 Task: Find connections with filter location Lede with filter topic #motivation with filter profile language Potuguese with filter current company Tata AIG General Insurance Company Limited with filter school Jagannath University, Jaipur with filter industry Wholesale Furniture and Home Furnishings with filter service category Growth Marketing with filter keywords title Truck Driver
Action: Mouse moved to (564, 210)
Screenshot: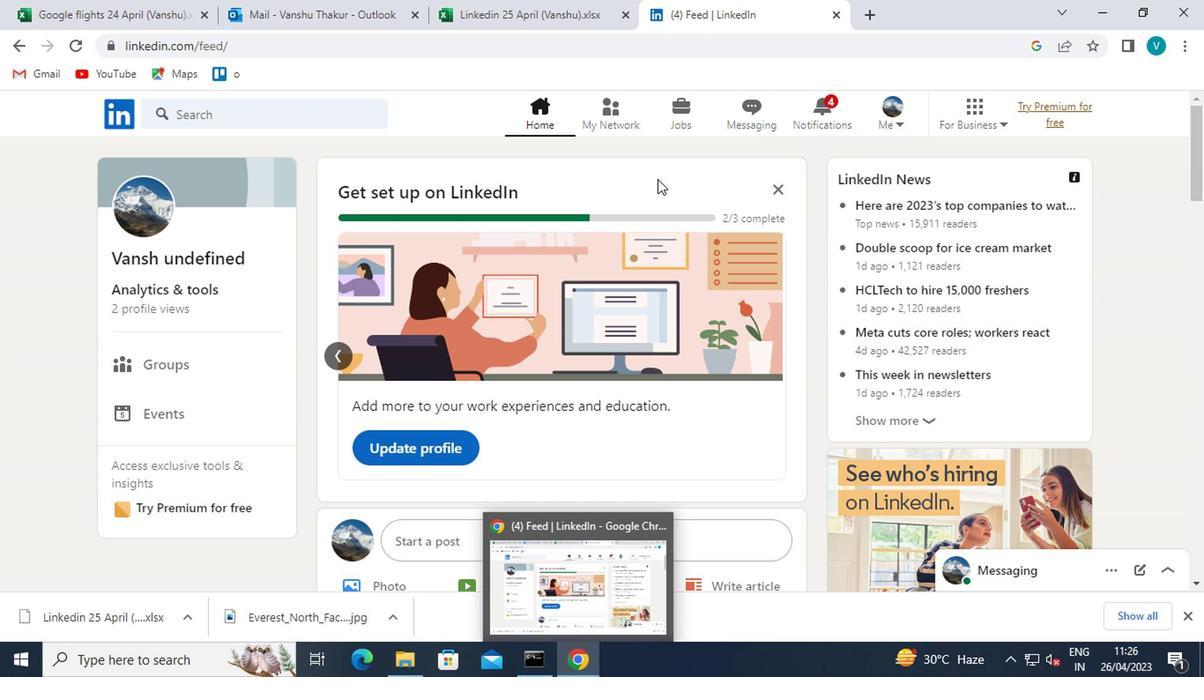
Action: Mouse pressed left at (564, 210)
Screenshot: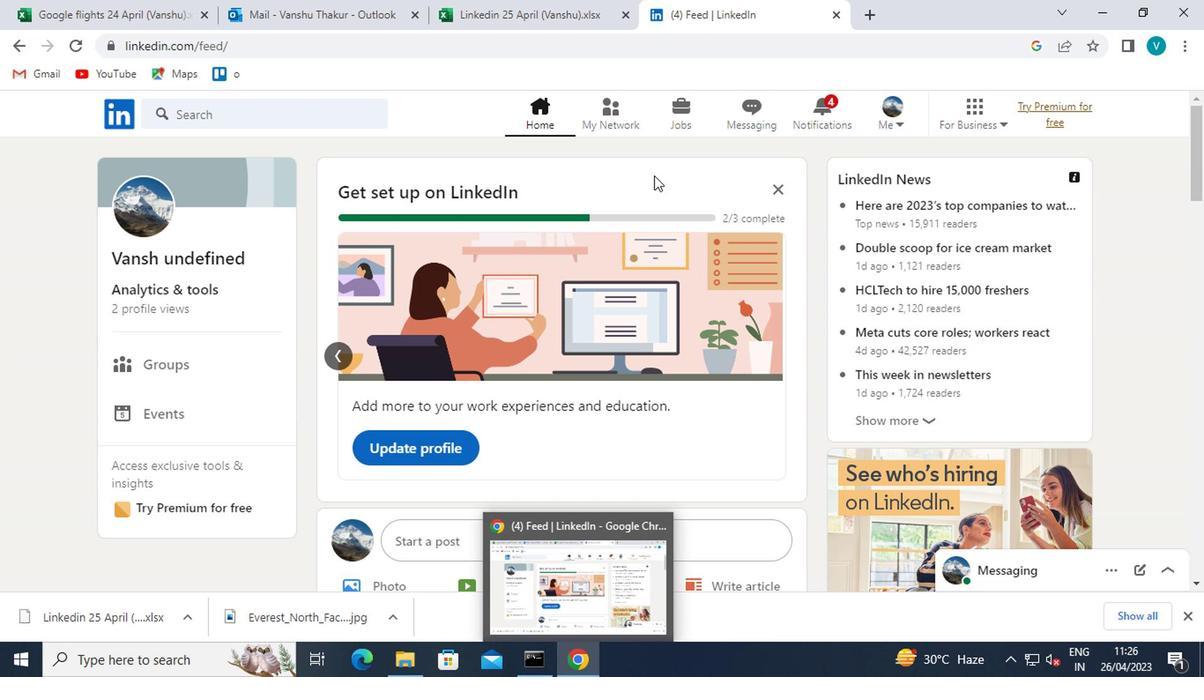 
Action: Mouse moved to (269, 271)
Screenshot: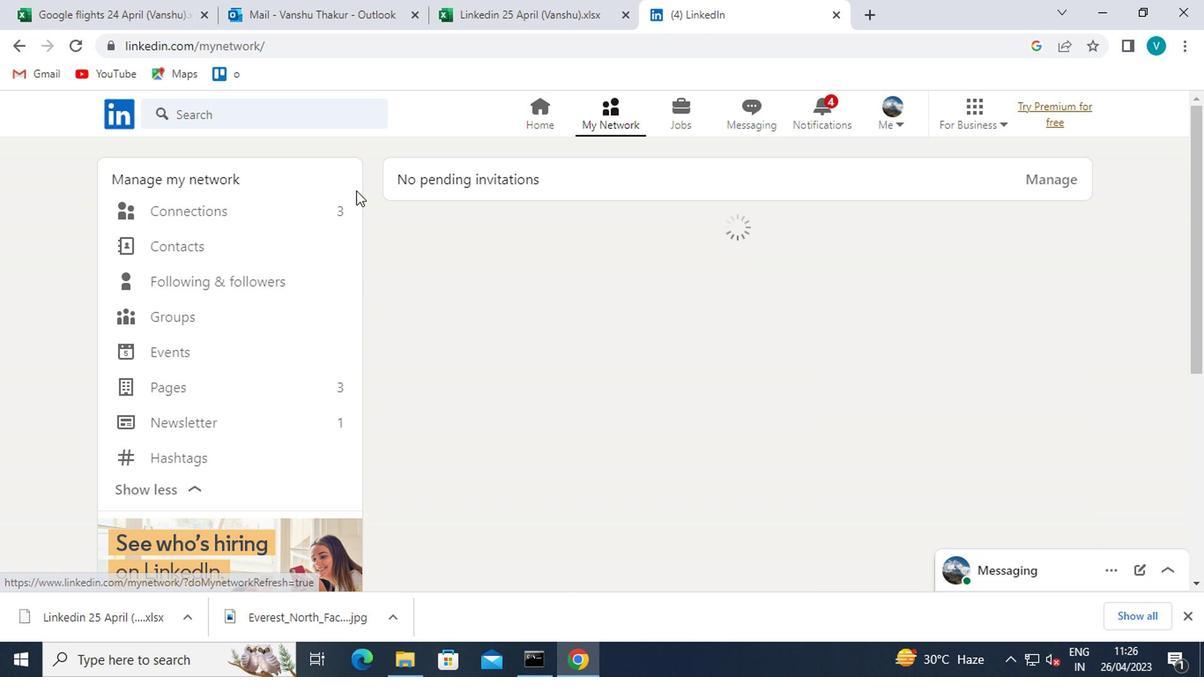 
Action: Mouse pressed left at (269, 271)
Screenshot: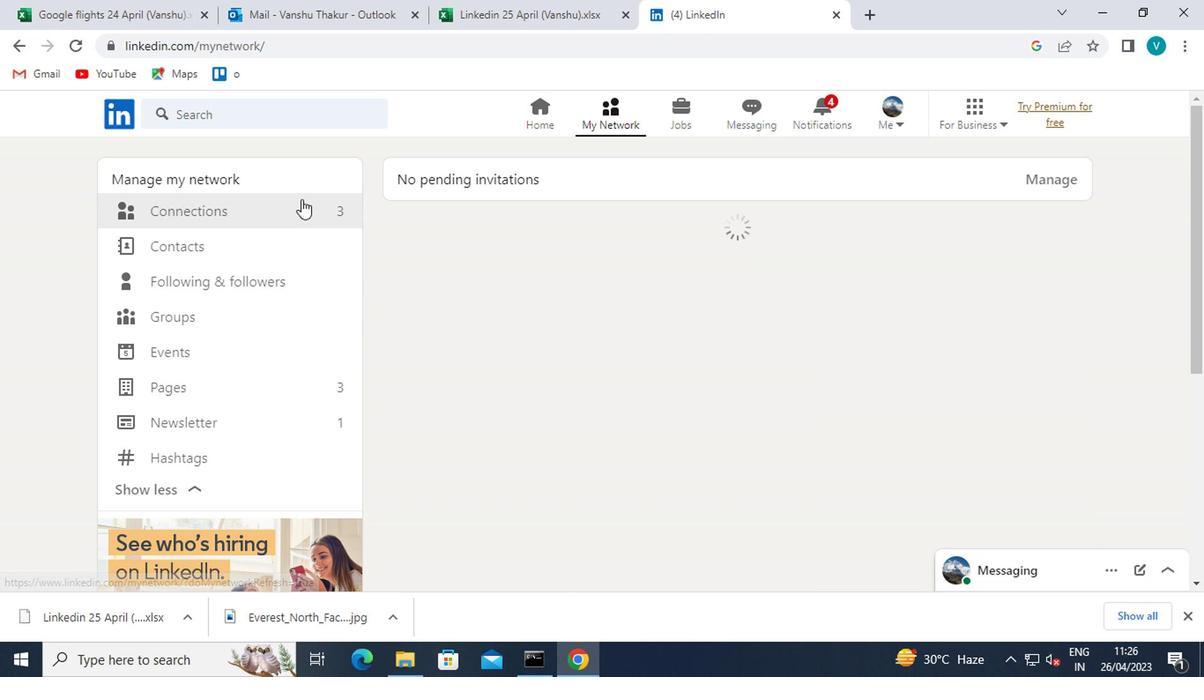 
Action: Mouse moved to (624, 277)
Screenshot: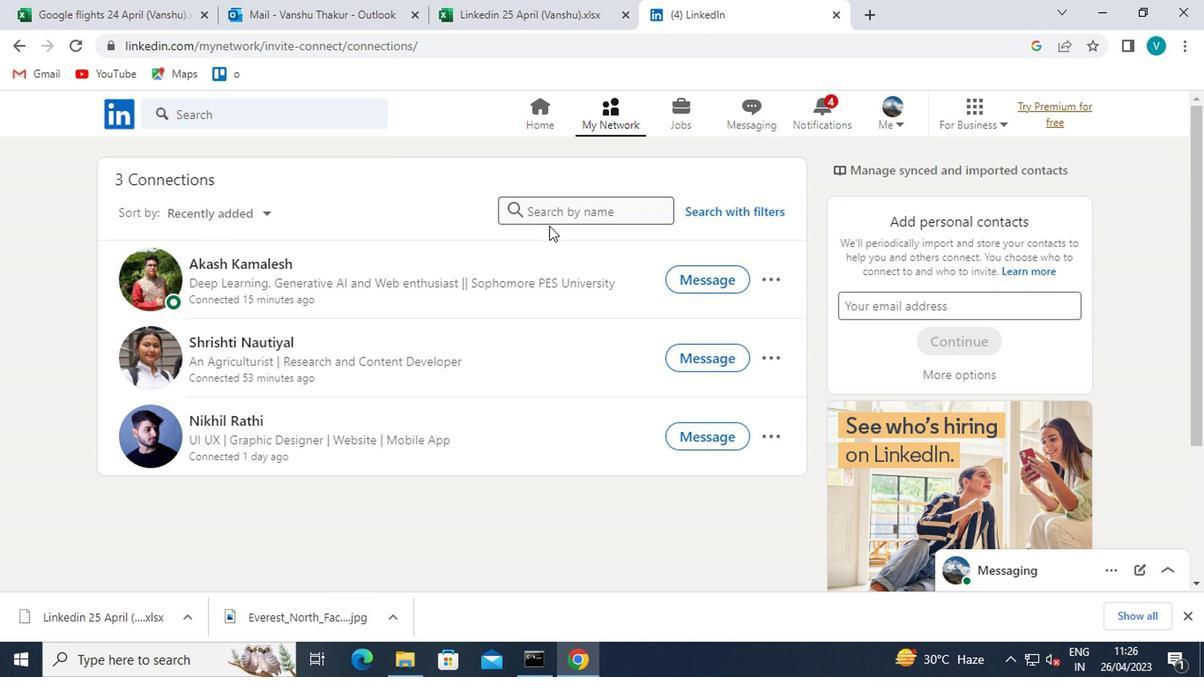 
Action: Mouse pressed left at (624, 277)
Screenshot: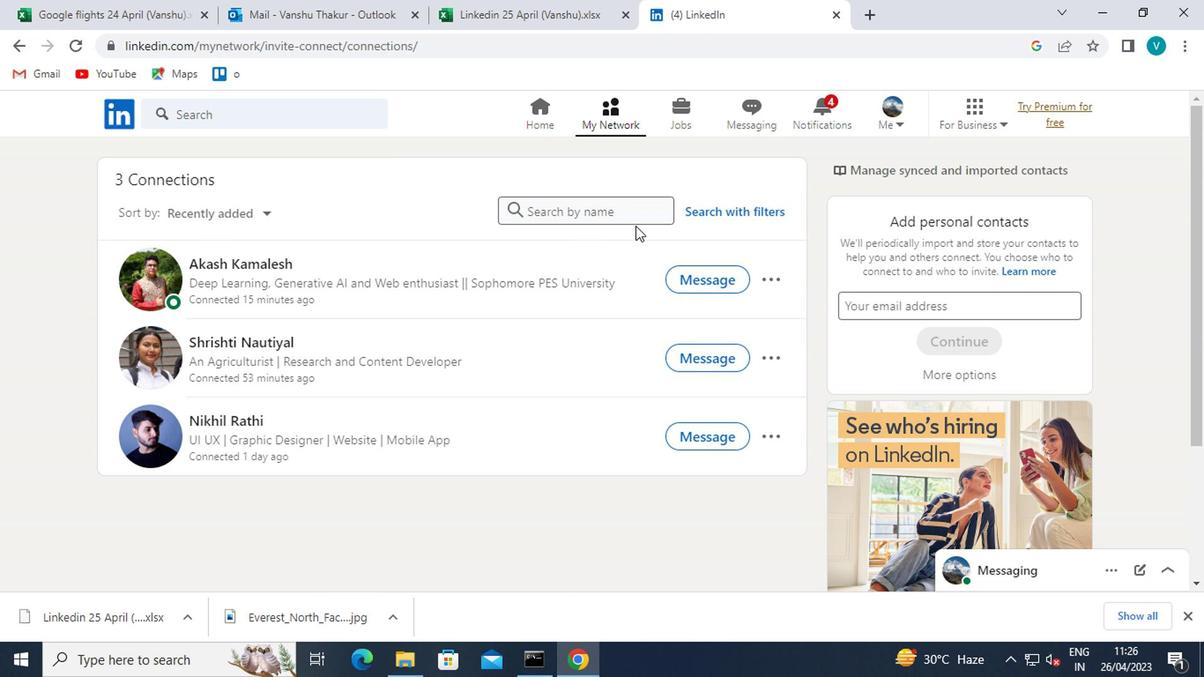 
Action: Mouse moved to (538, 232)
Screenshot: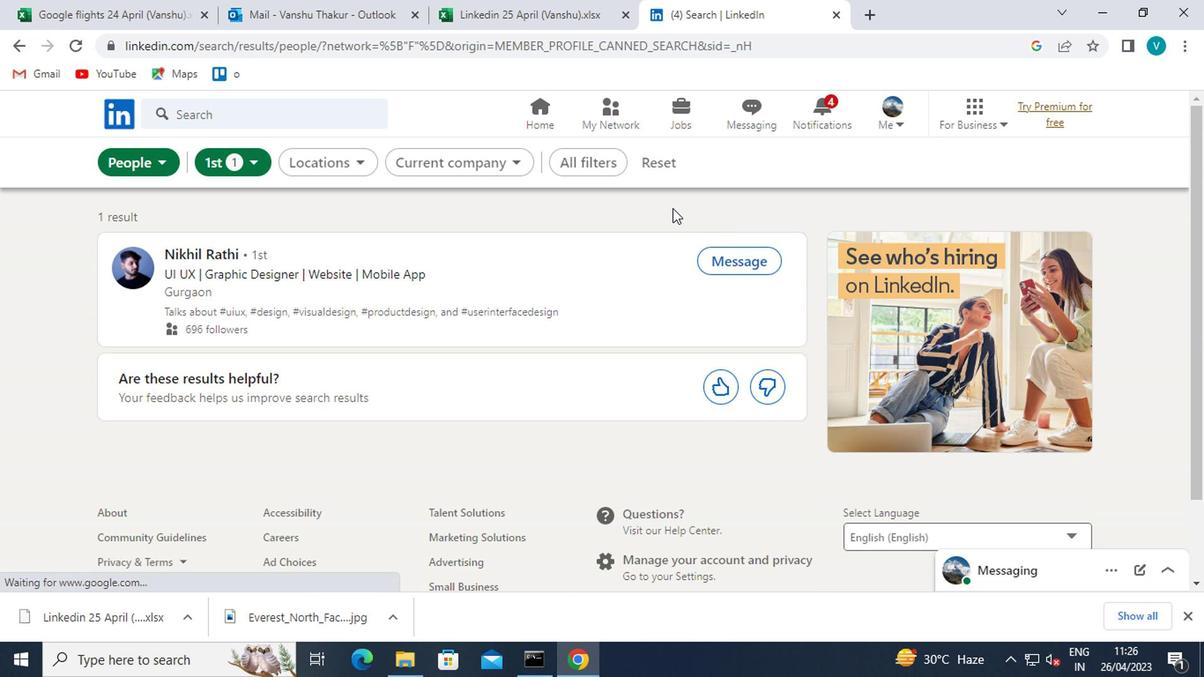 
Action: Mouse pressed left at (538, 232)
Screenshot: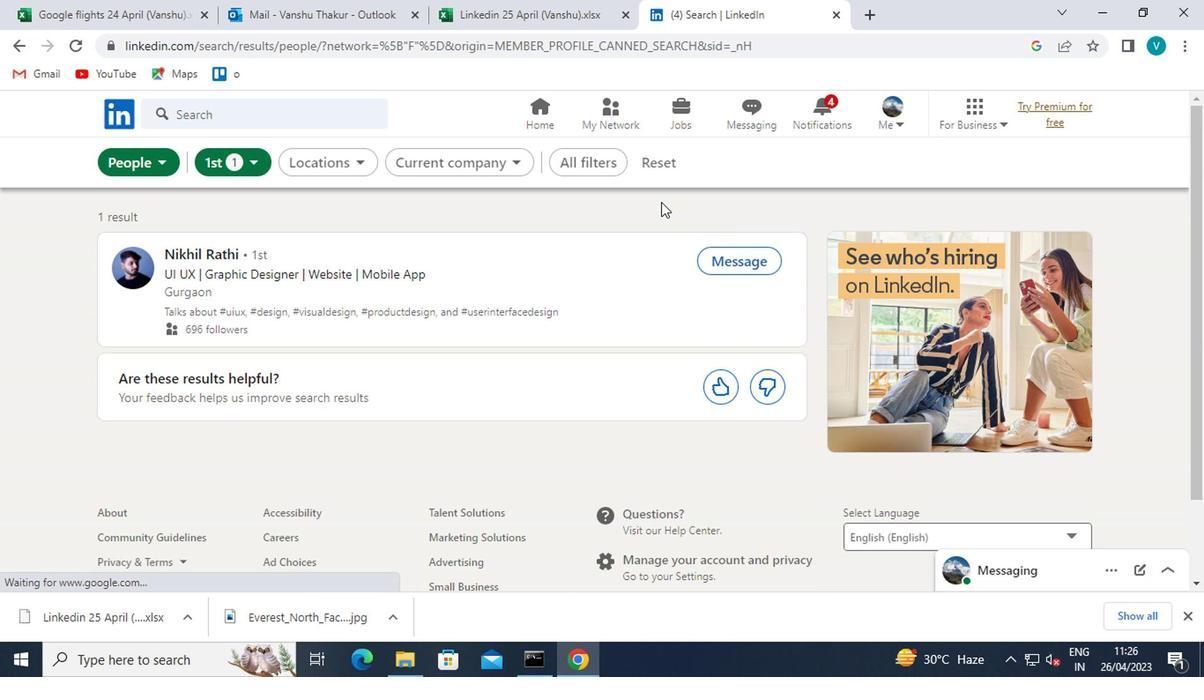 
Action: Mouse moved to (694, 325)
Screenshot: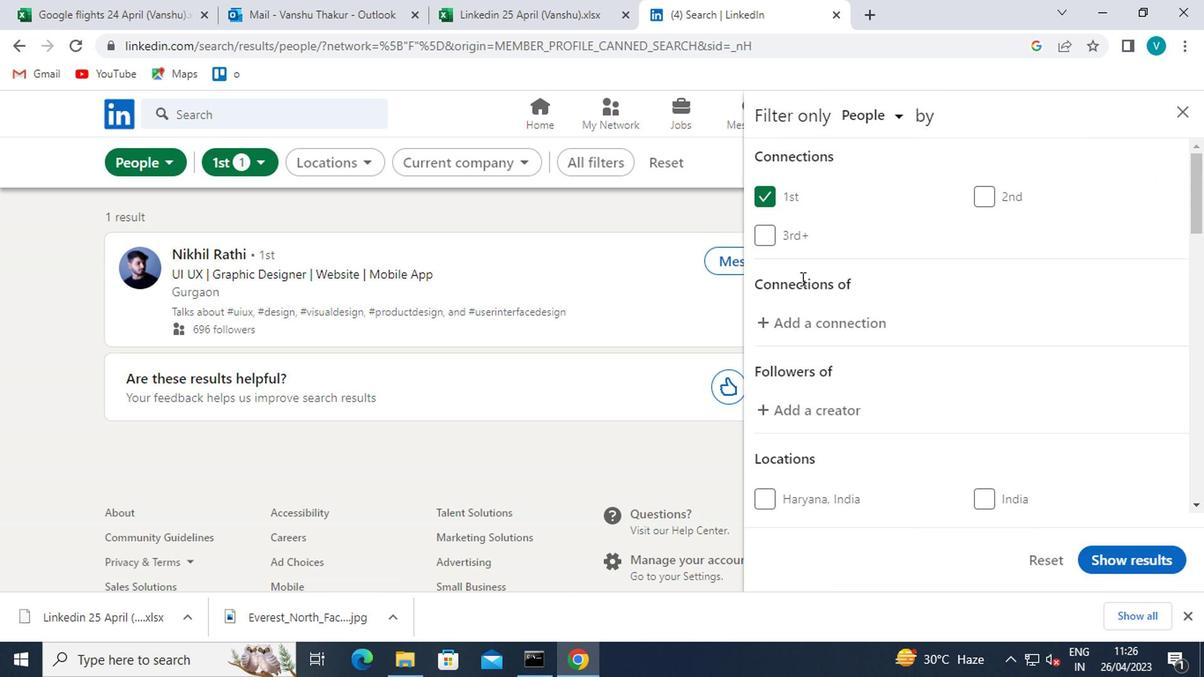 
Action: Mouse scrolled (694, 324) with delta (0, 0)
Screenshot: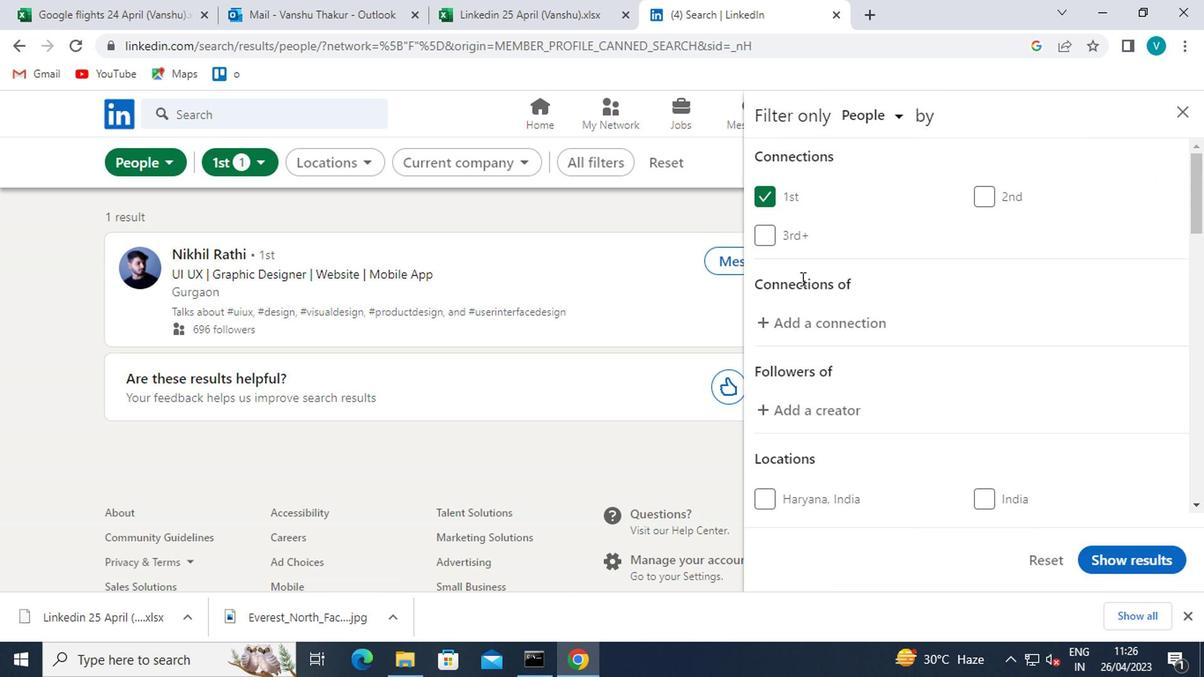 
Action: Mouse moved to (695, 327)
Screenshot: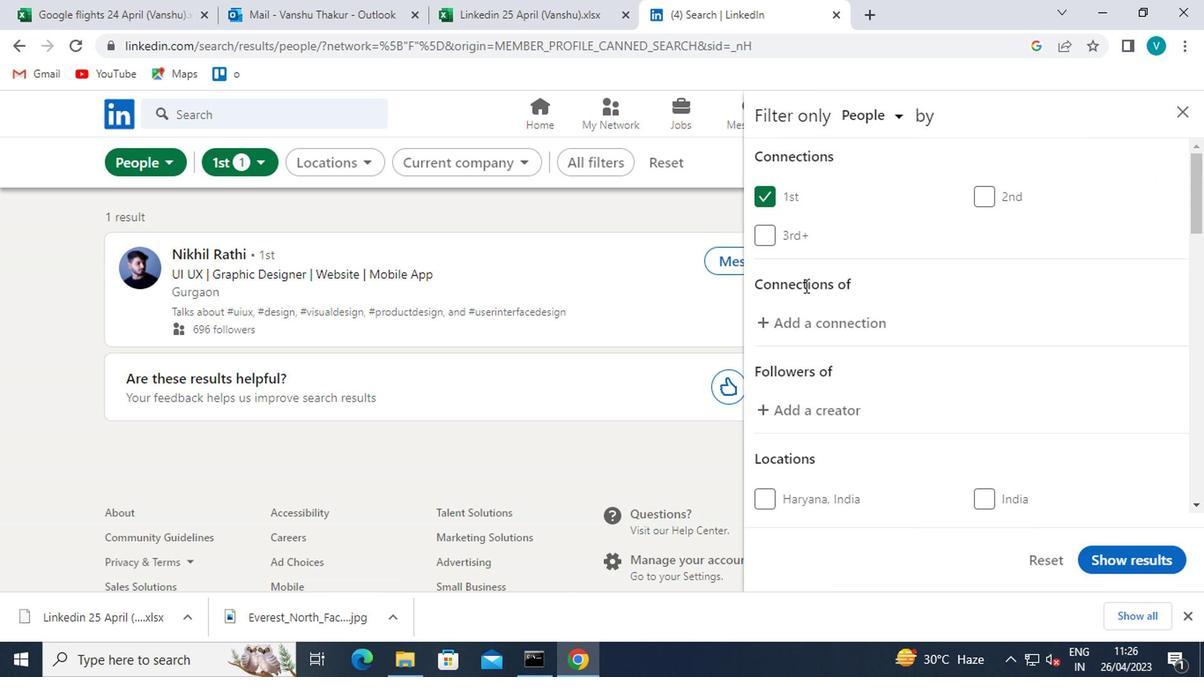 
Action: Mouse scrolled (695, 326) with delta (0, 0)
Screenshot: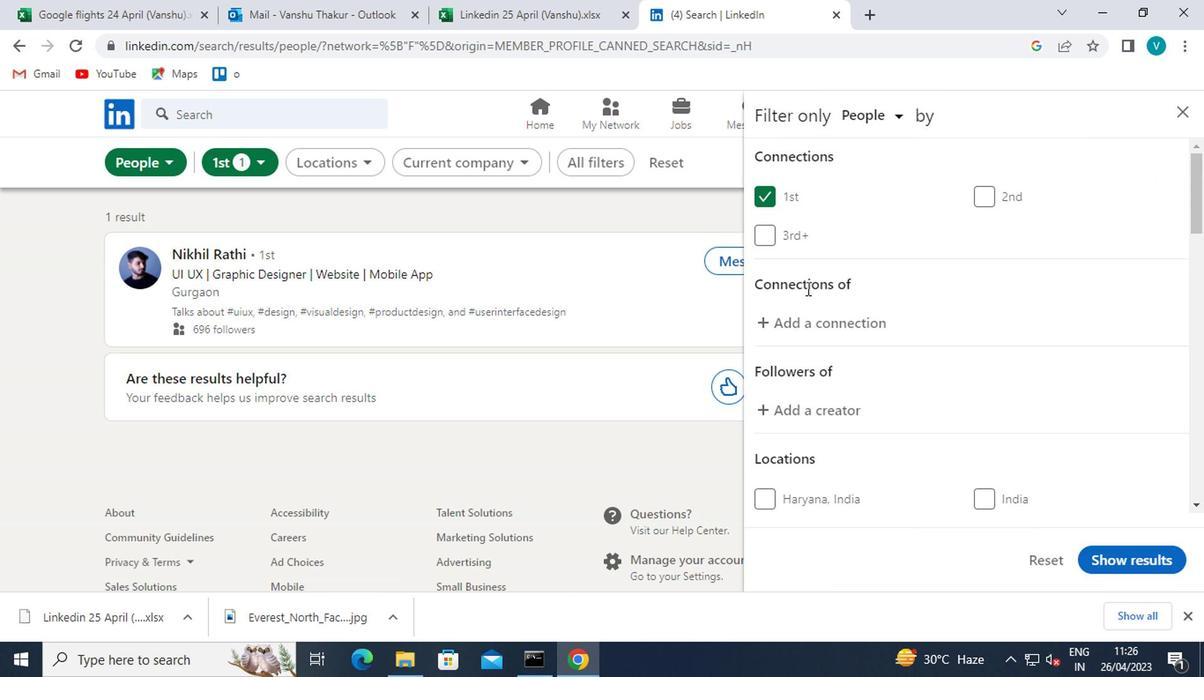 
Action: Mouse scrolled (695, 326) with delta (0, 0)
Screenshot: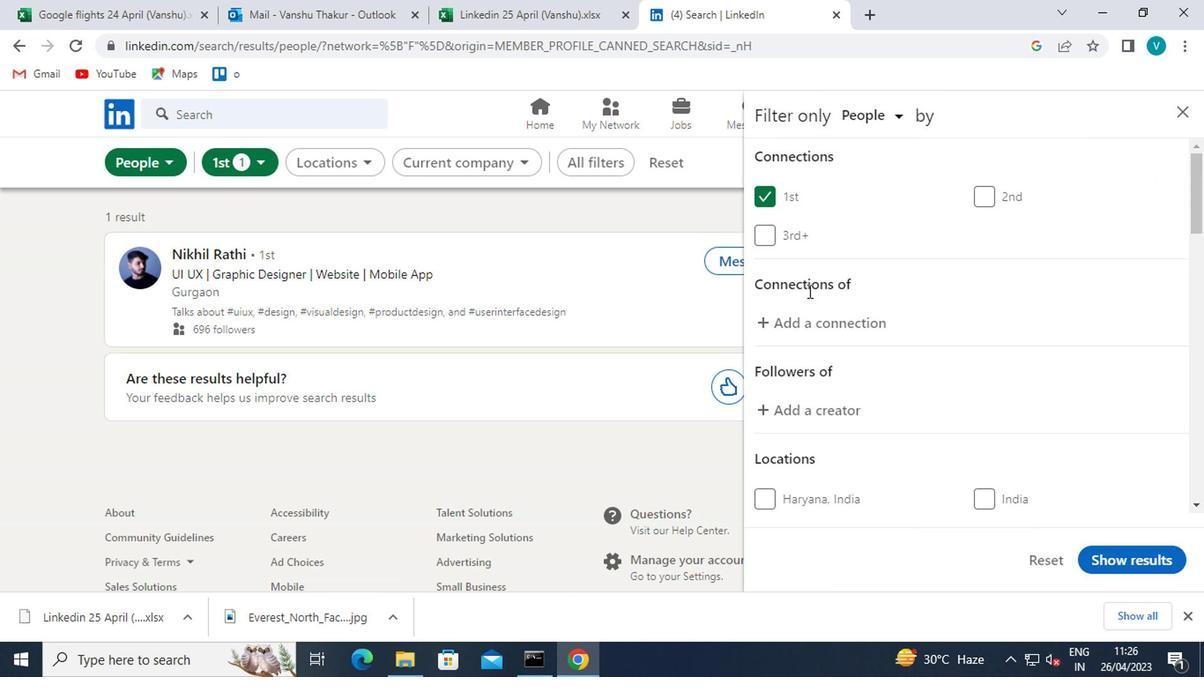 
Action: Mouse scrolled (695, 326) with delta (0, 0)
Screenshot: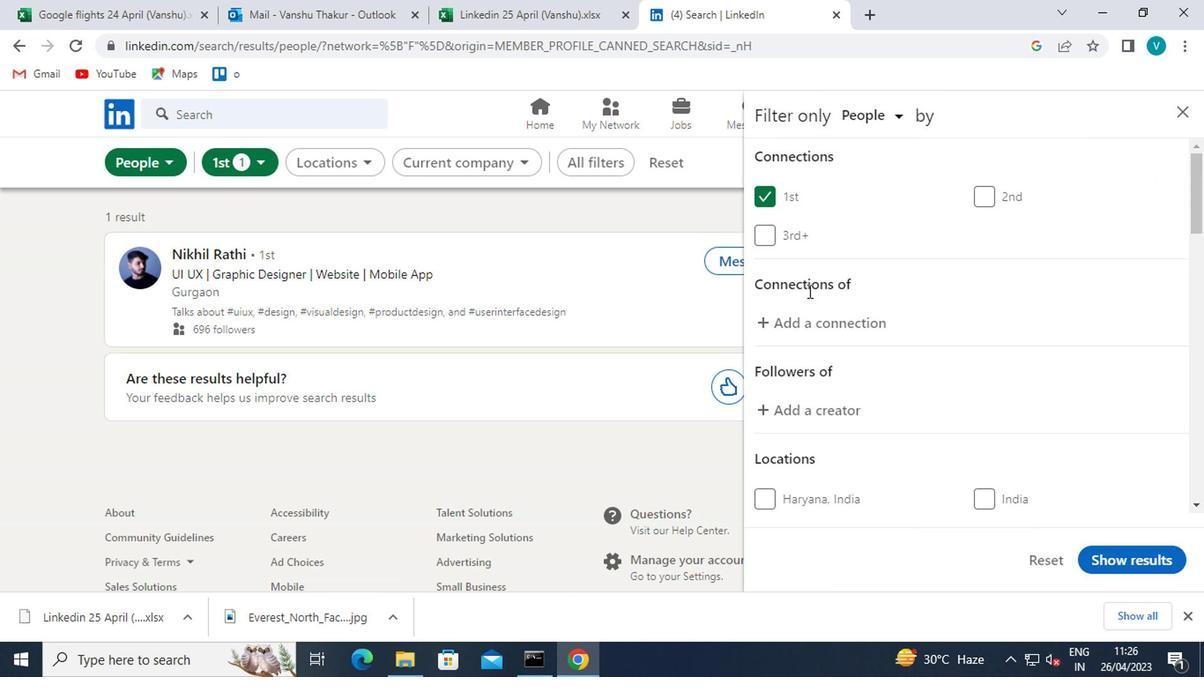 
Action: Mouse scrolled (695, 328) with delta (0, 0)
Screenshot: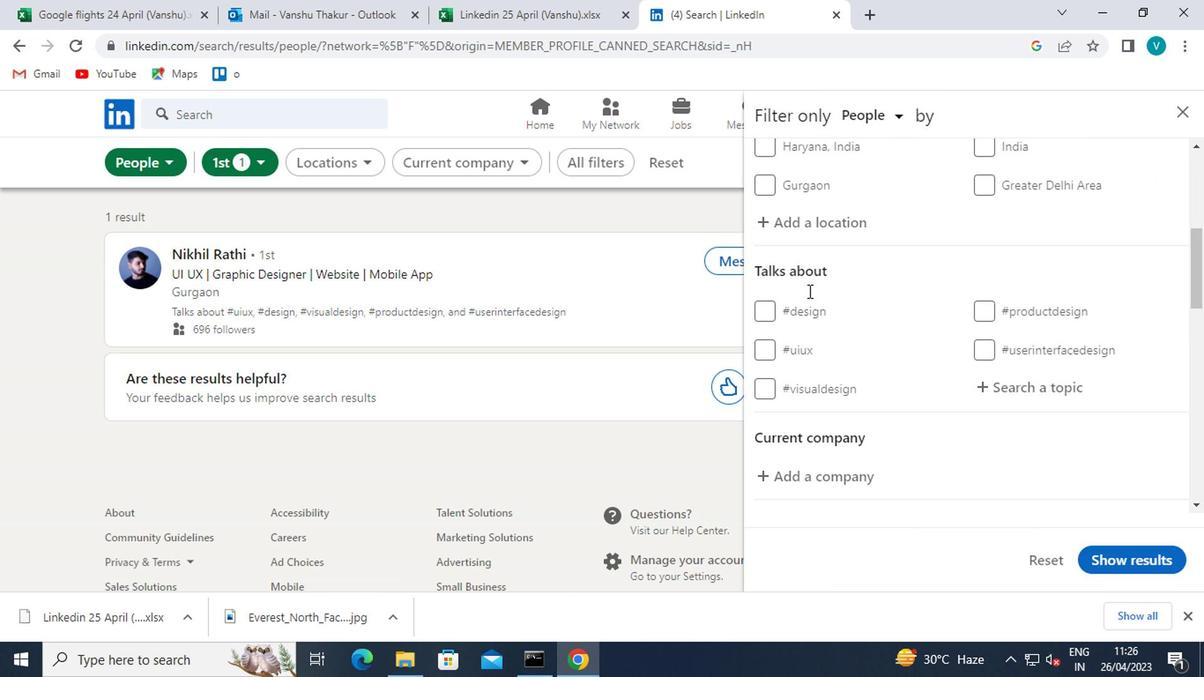 
Action: Mouse scrolled (695, 328) with delta (0, 0)
Screenshot: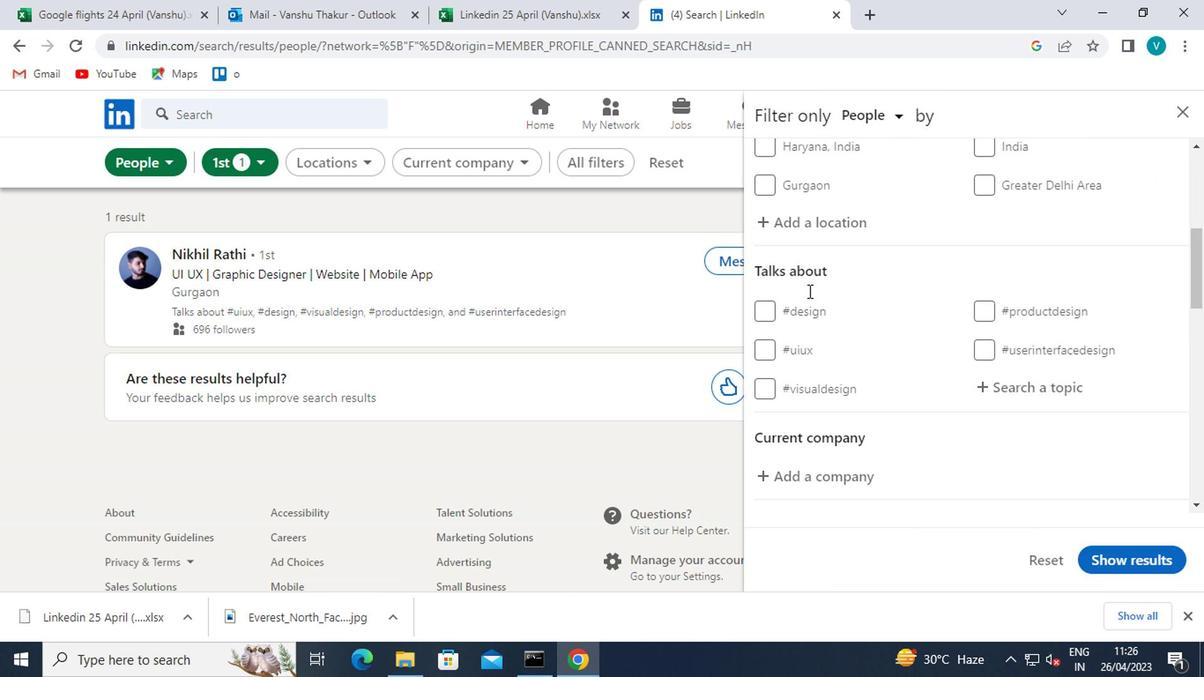
Action: Mouse moved to (724, 400)
Screenshot: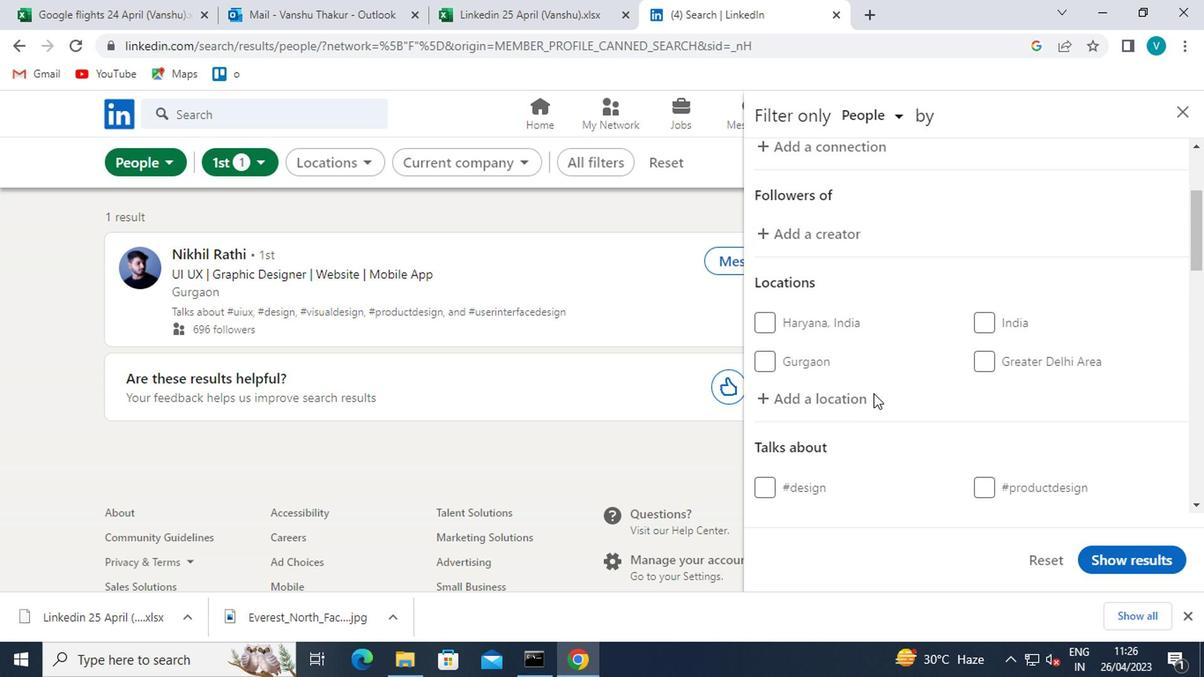 
Action: Mouse pressed left at (724, 400)
Screenshot: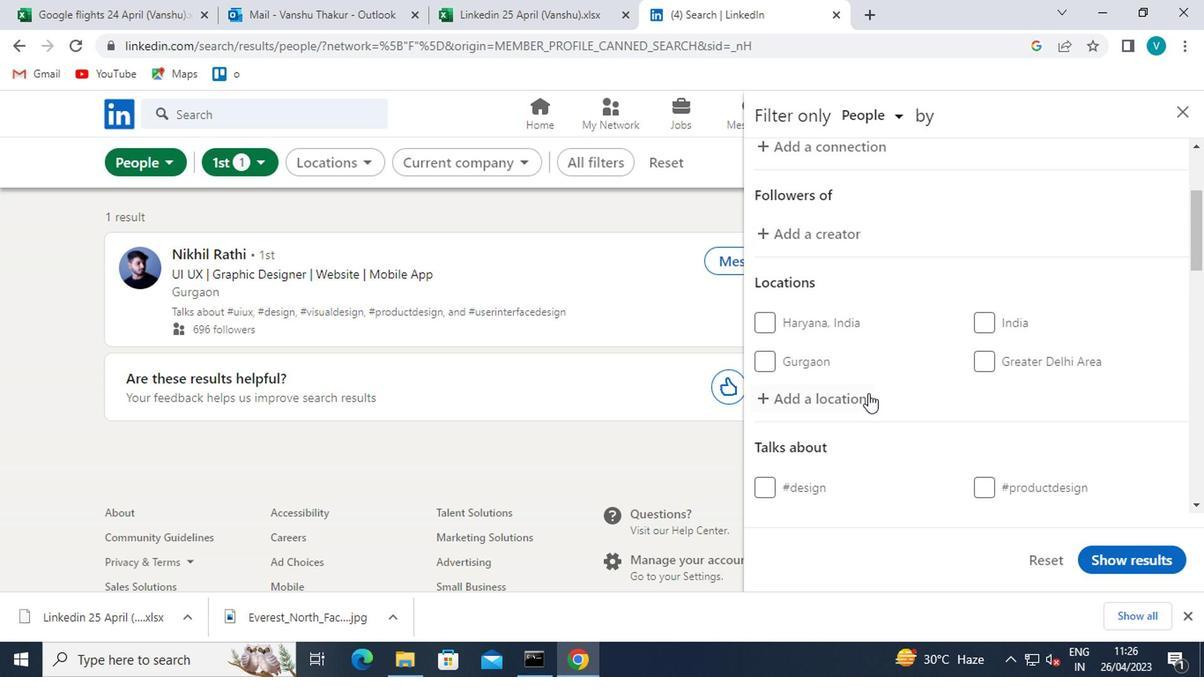 
Action: Key pressed <Key.shift>LEDE
Screenshot: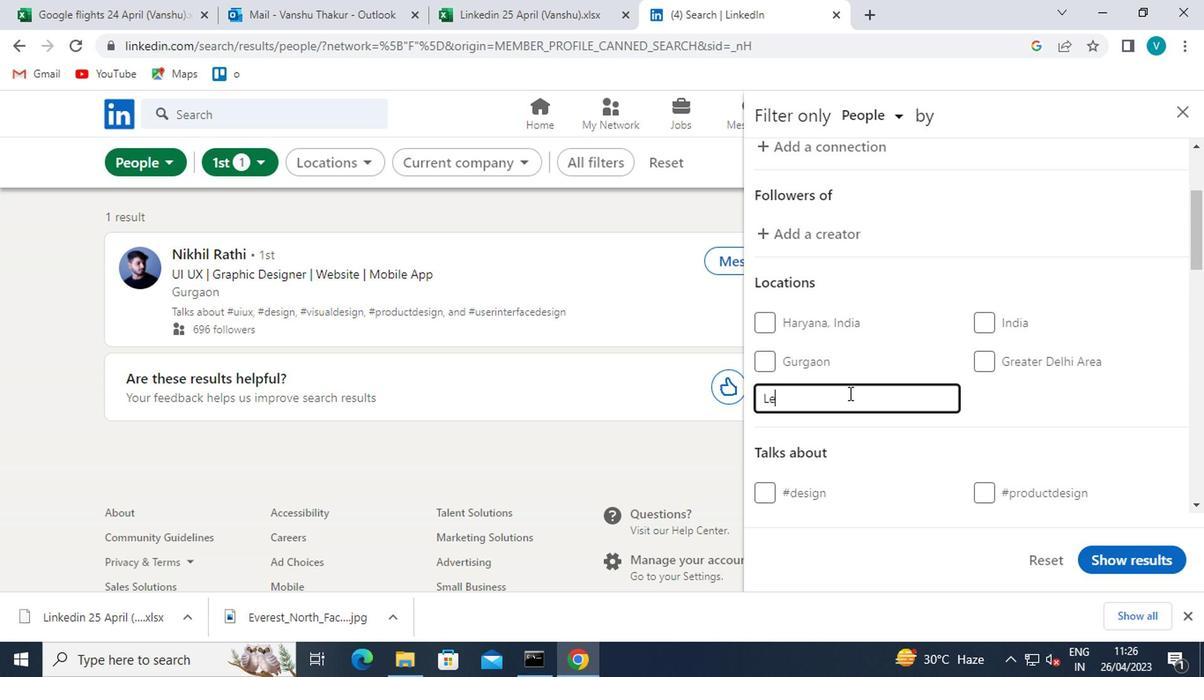 
Action: Mouse moved to (718, 420)
Screenshot: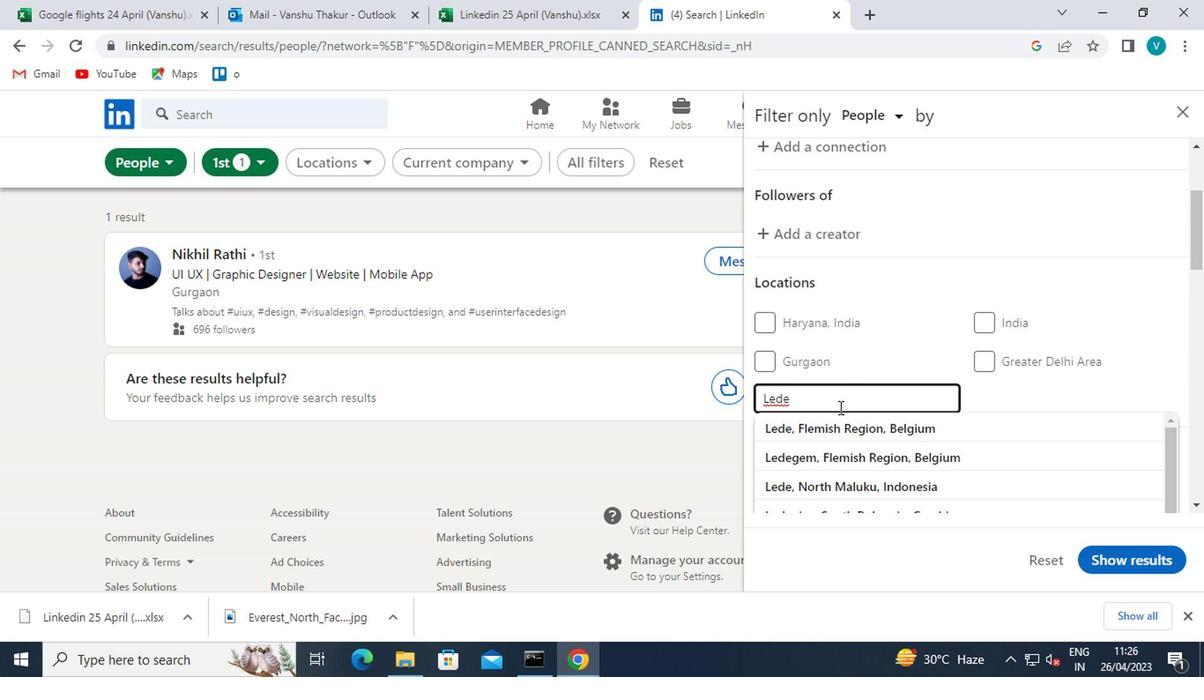 
Action: Mouse pressed left at (718, 420)
Screenshot: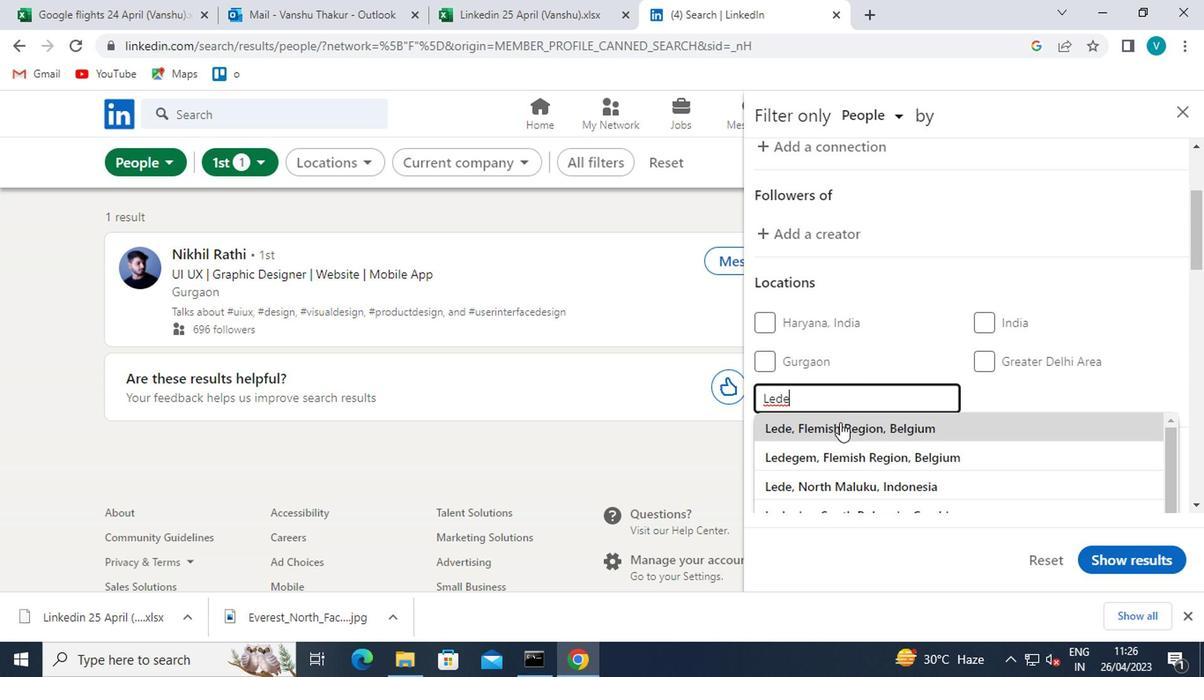 
Action: Mouse moved to (756, 404)
Screenshot: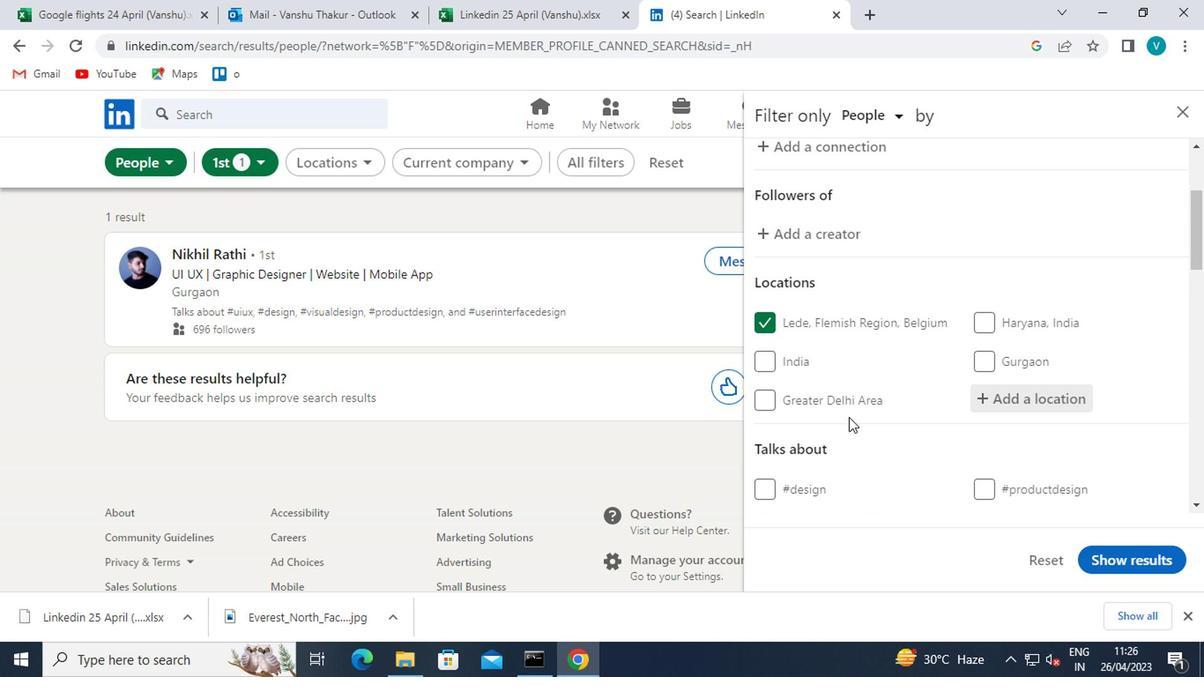 
Action: Mouse scrolled (756, 404) with delta (0, 0)
Screenshot: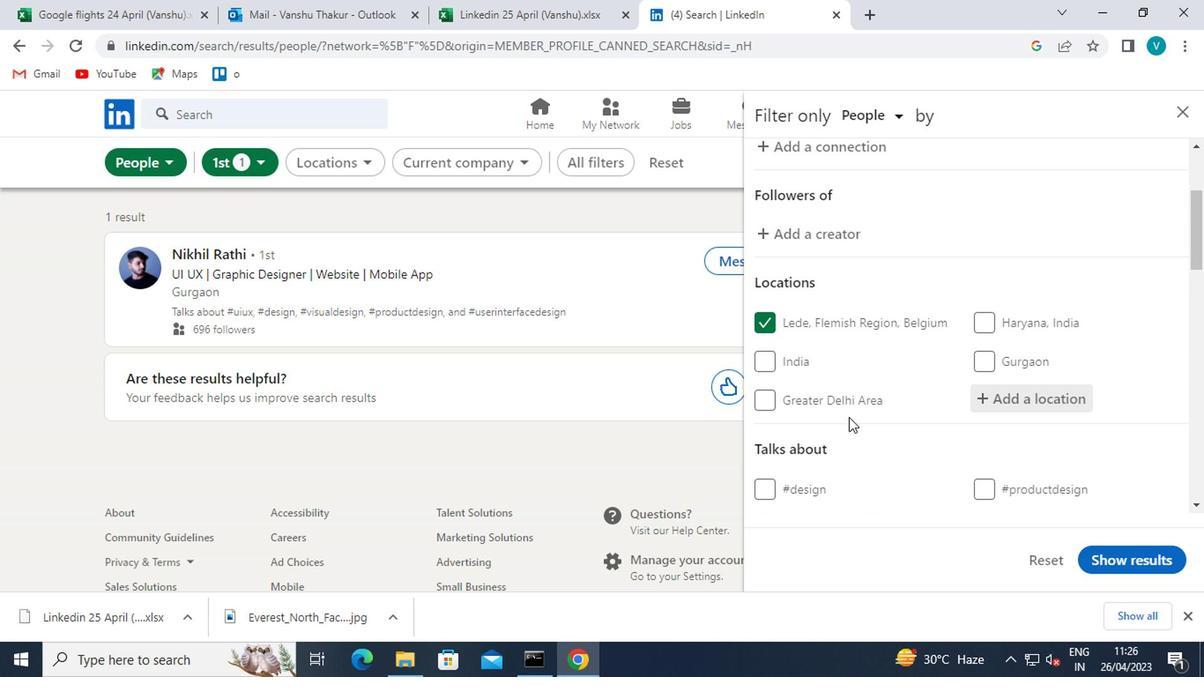 
Action: Mouse moved to (757, 403)
Screenshot: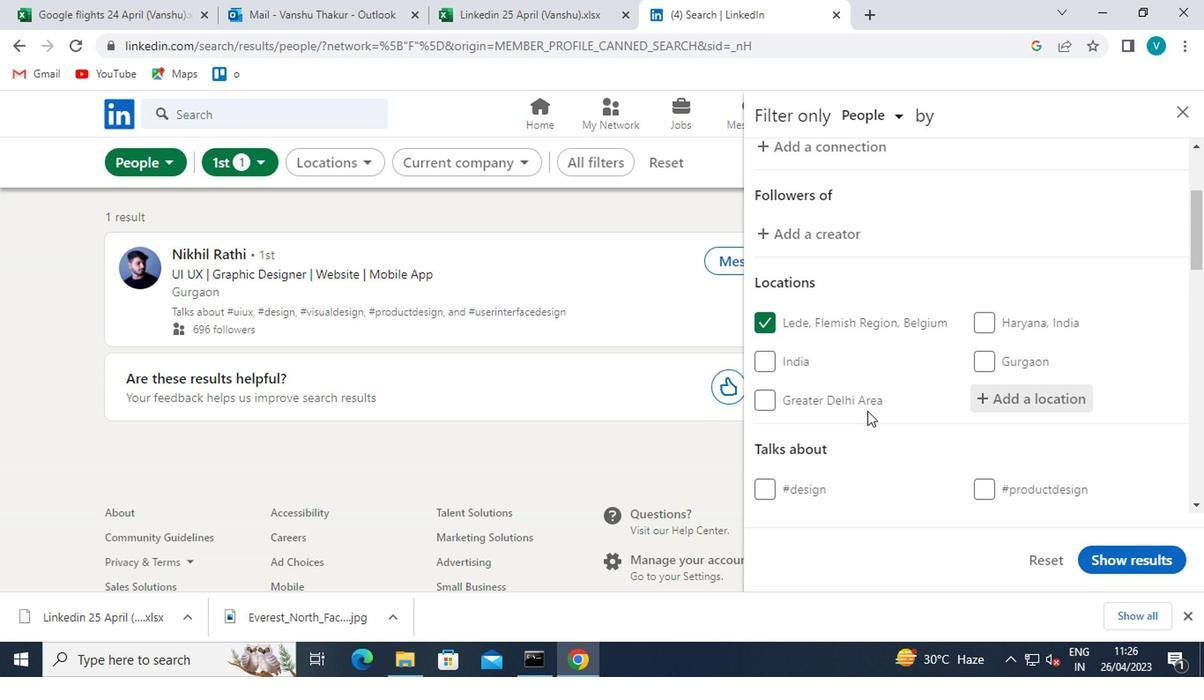 
Action: Mouse scrolled (757, 402) with delta (0, 0)
Screenshot: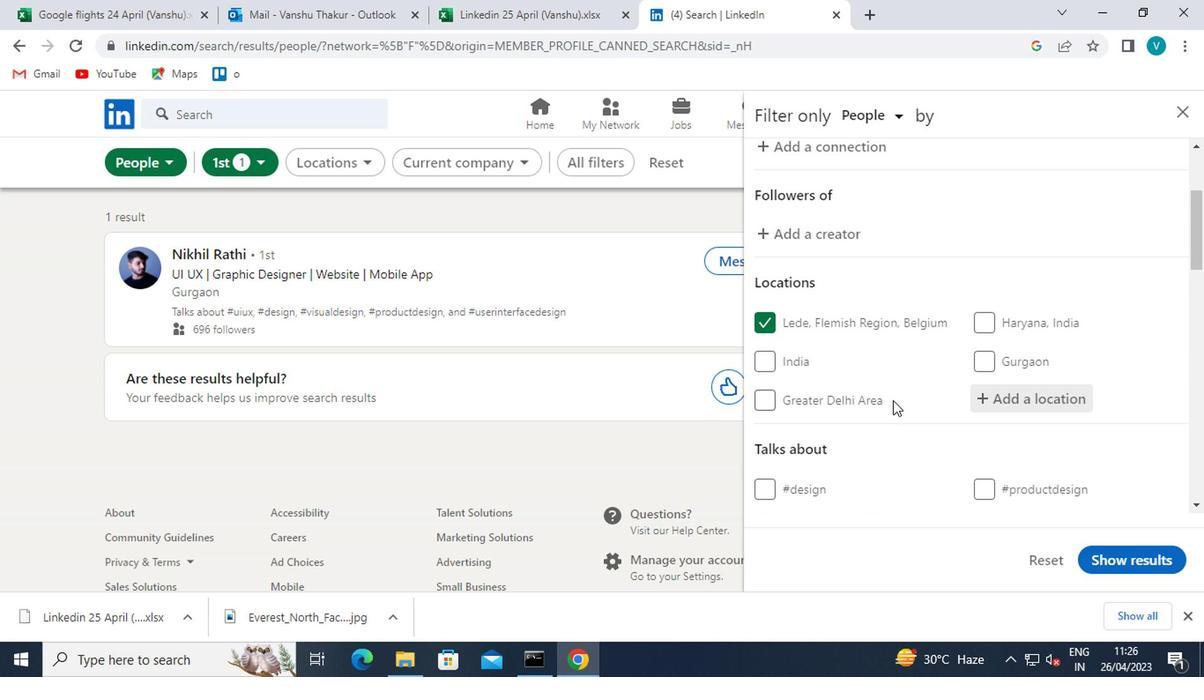 
Action: Mouse moved to (818, 395)
Screenshot: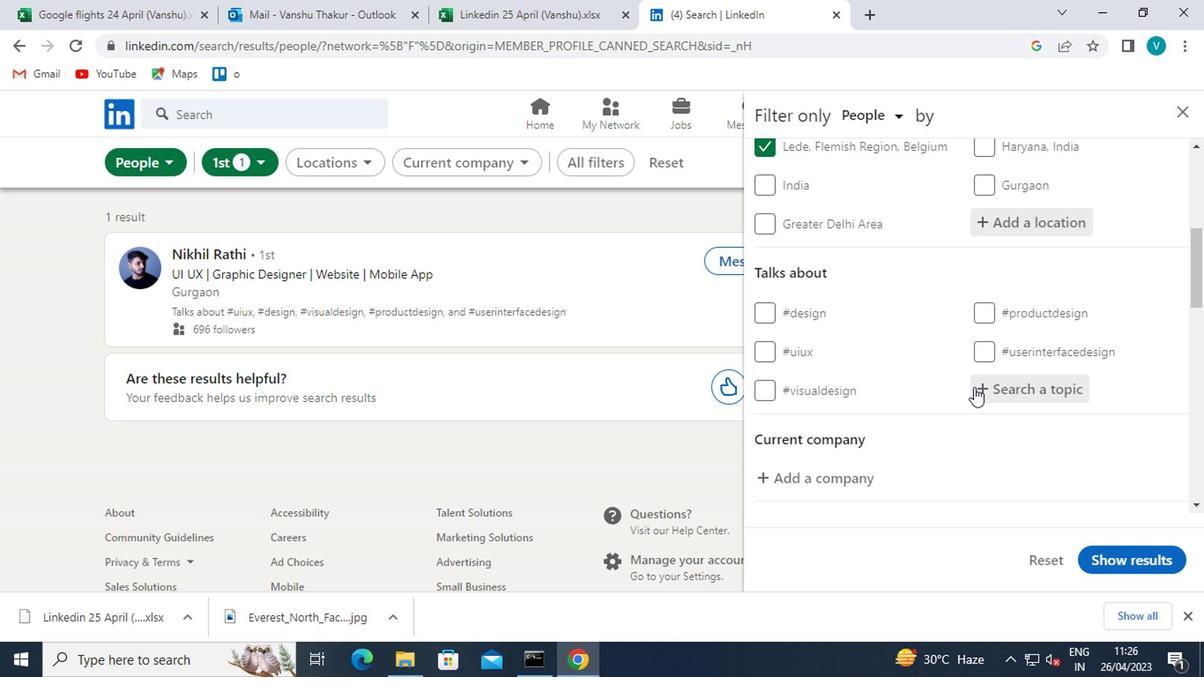 
Action: Mouse pressed left at (818, 395)
Screenshot: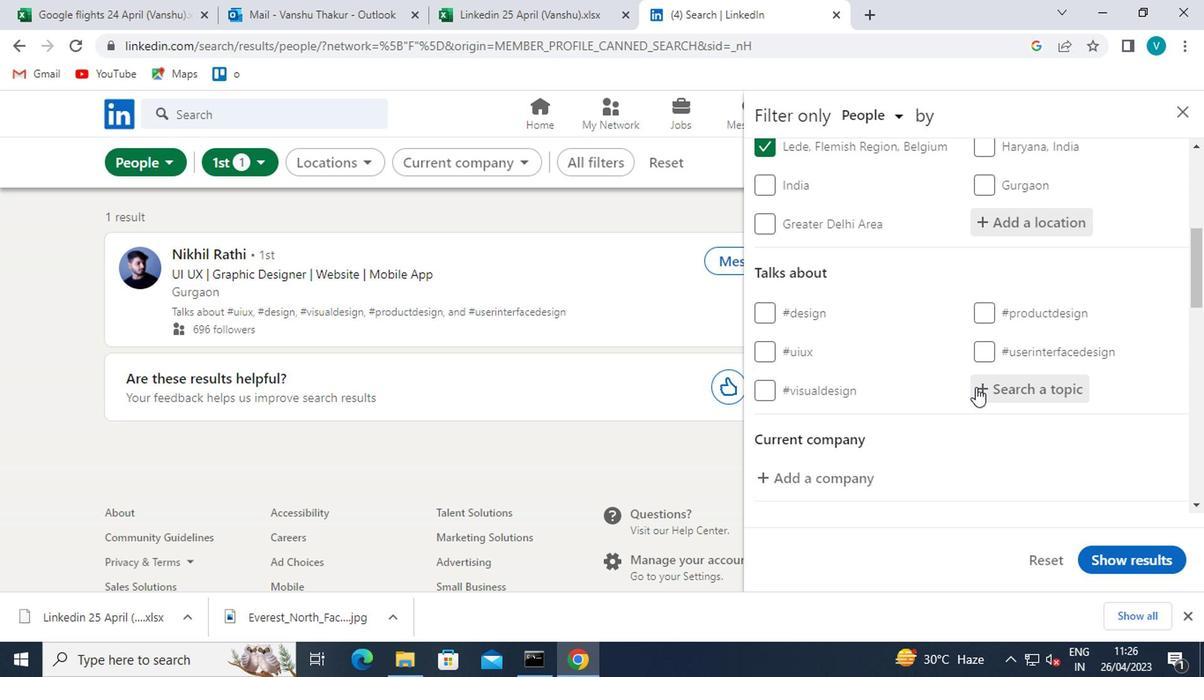 
Action: Key pressed <Key.shift>#MOTIVATION<Key.space>
Screenshot: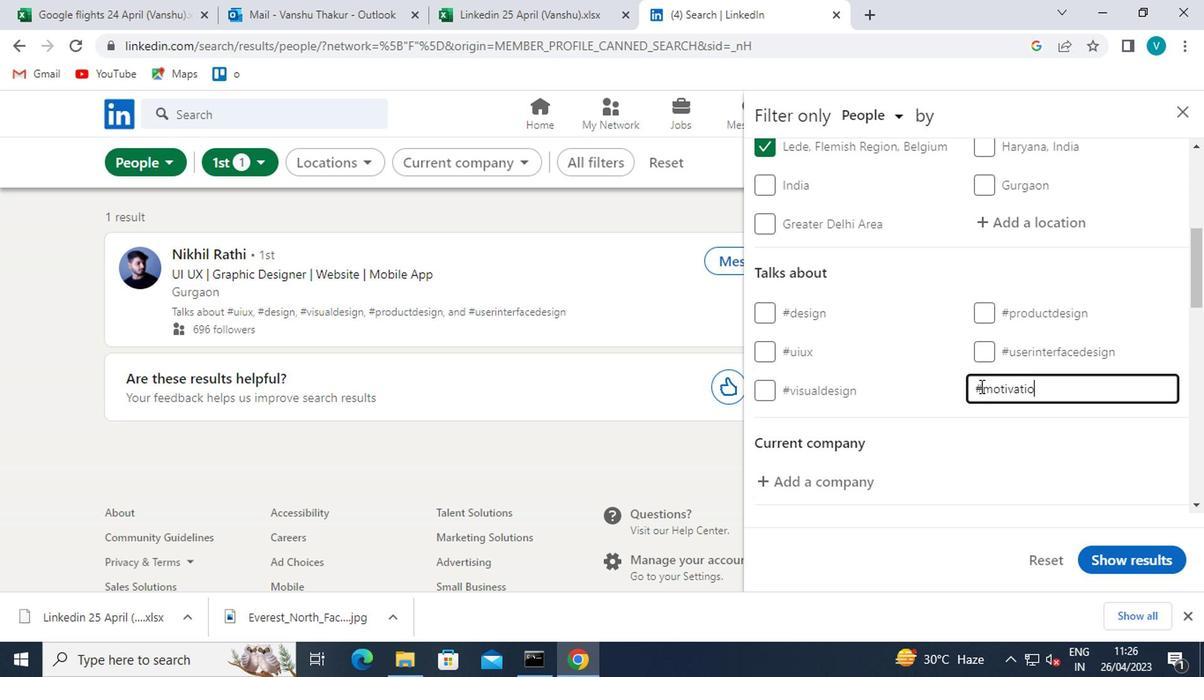 
Action: Mouse moved to (824, 413)
Screenshot: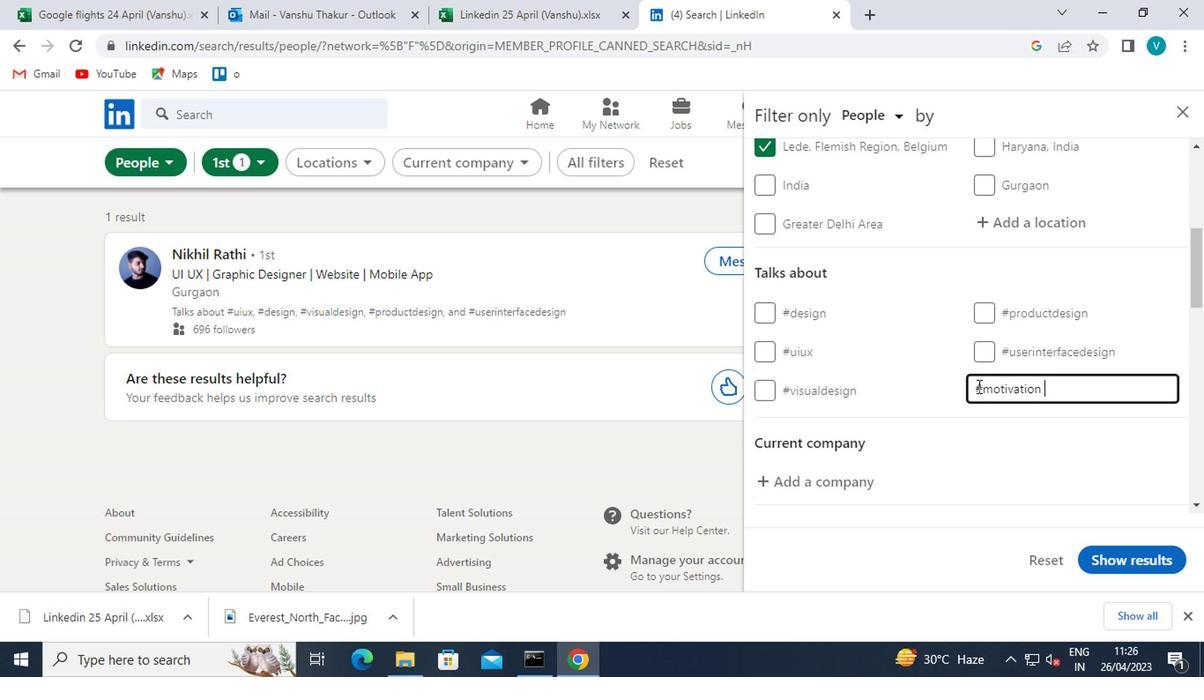 
Action: Mouse pressed left at (824, 413)
Screenshot: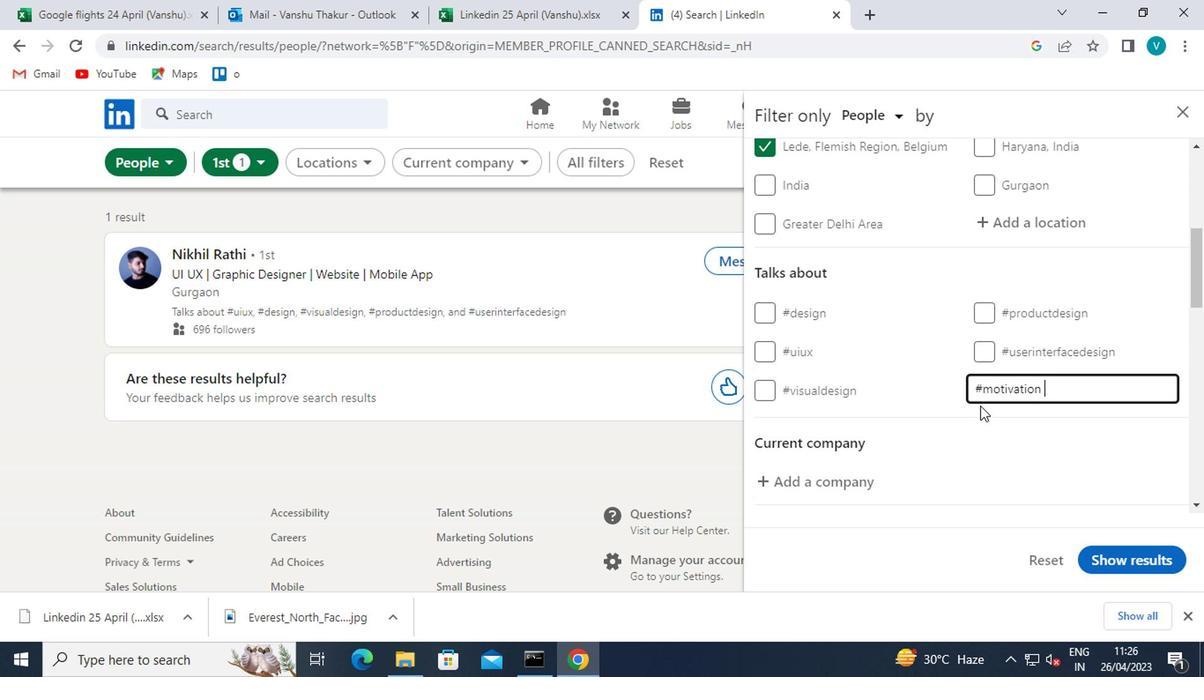 
Action: Mouse scrolled (824, 412) with delta (0, 0)
Screenshot: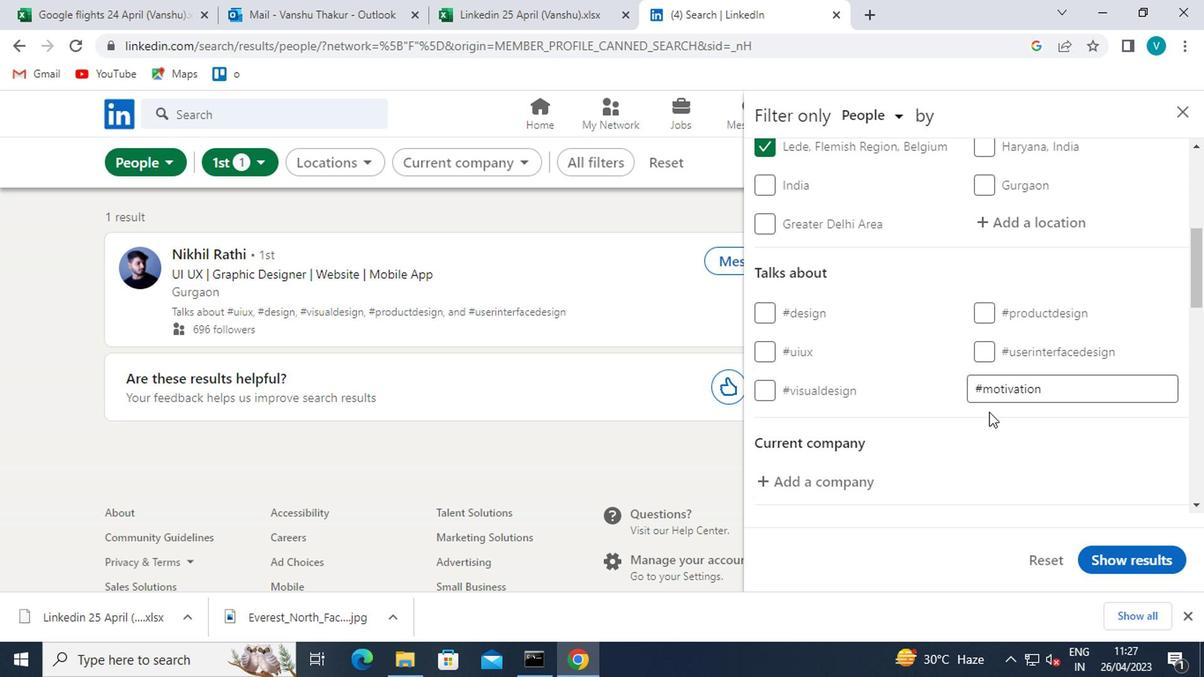 
Action: Mouse scrolled (824, 412) with delta (0, 0)
Screenshot: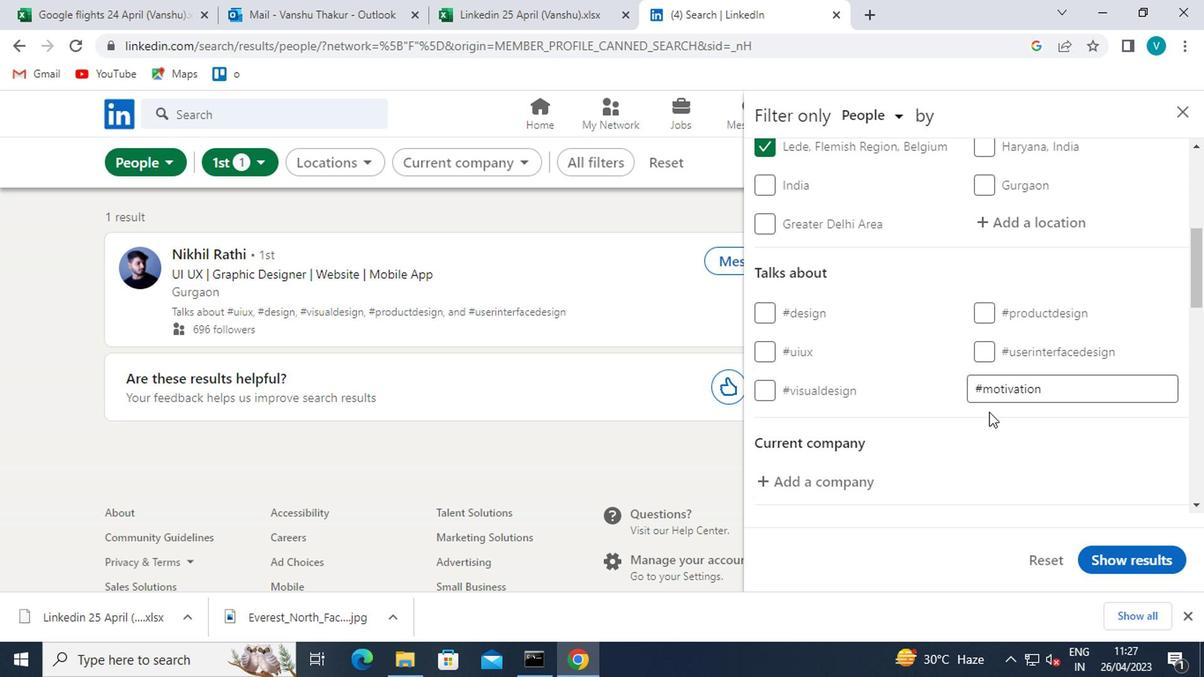 
Action: Mouse scrolled (824, 412) with delta (0, 0)
Screenshot: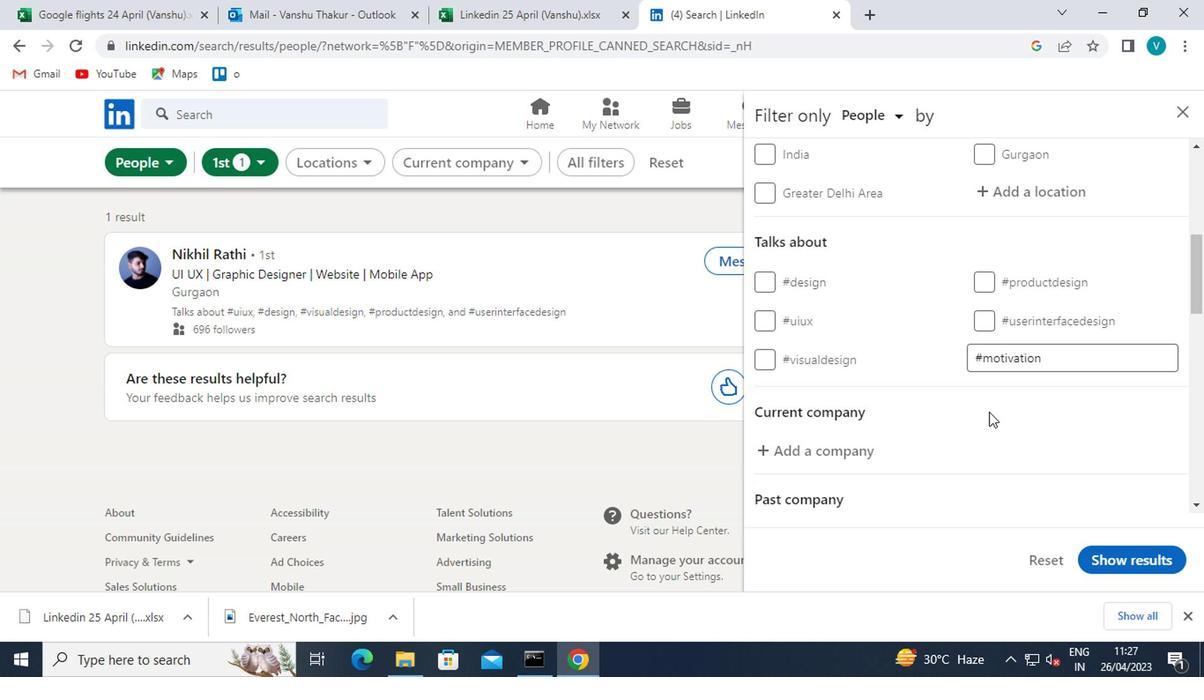 
Action: Mouse moved to (717, 275)
Screenshot: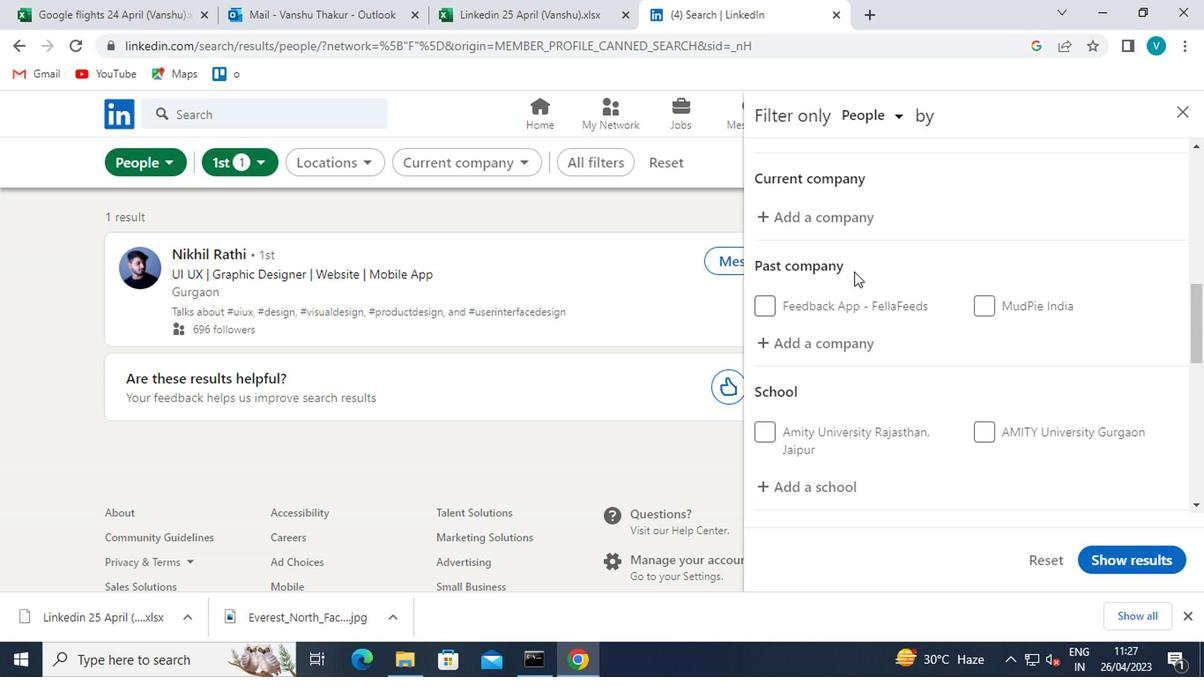 
Action: Mouse pressed left at (717, 275)
Screenshot: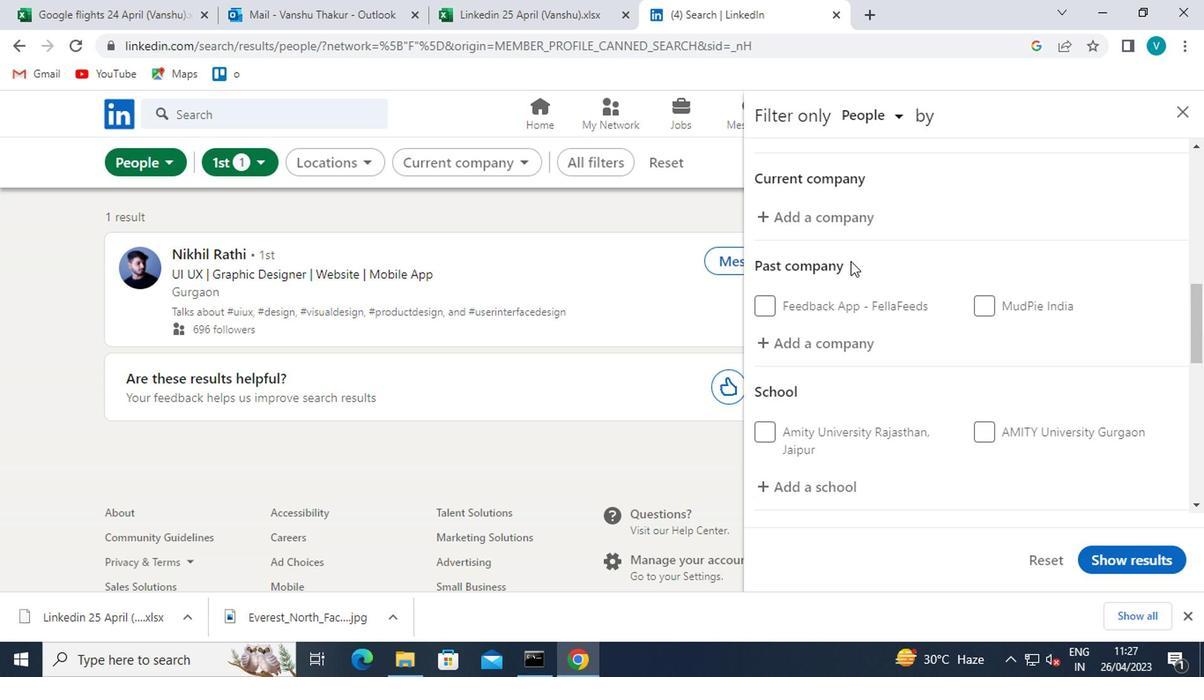 
Action: Key pressed <Key.shift>TATA<Key.space><Key.shift>AIG<Key.space>
Screenshot: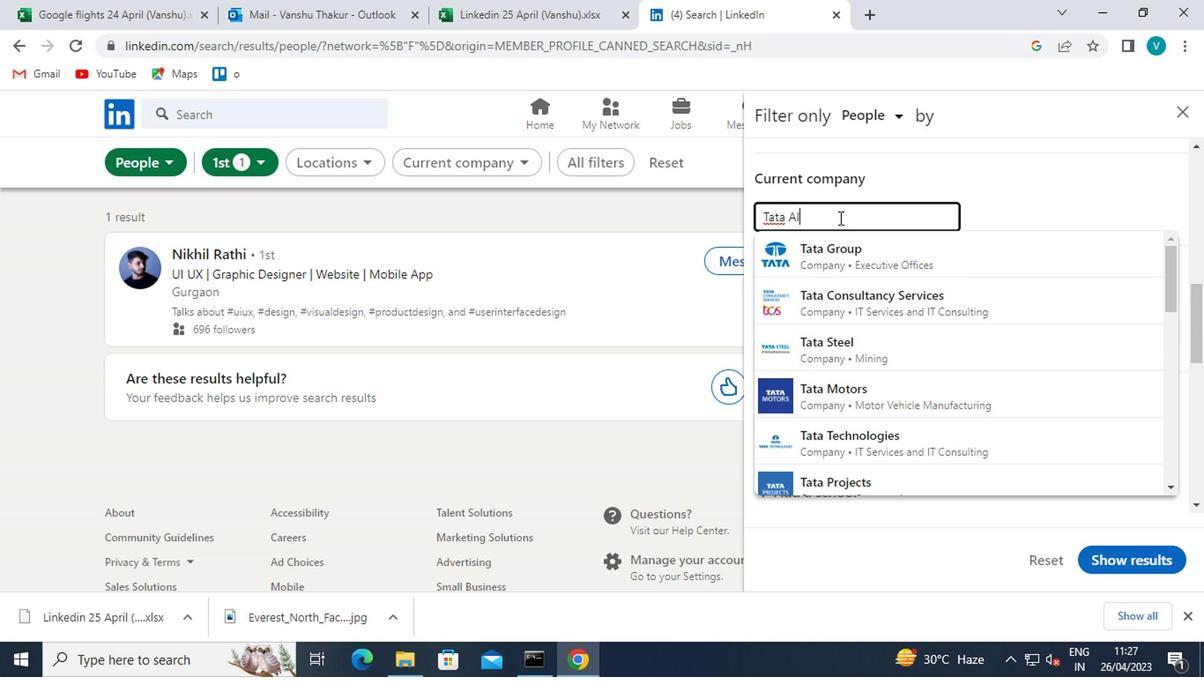 
Action: Mouse moved to (731, 302)
Screenshot: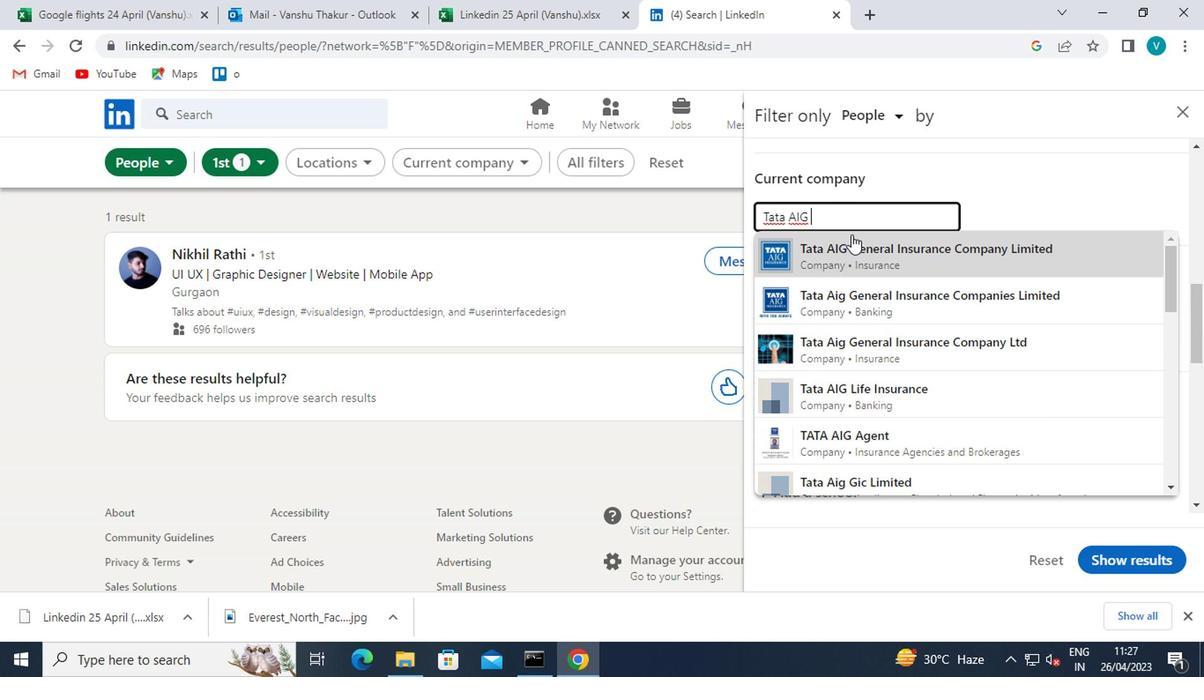 
Action: Mouse pressed left at (731, 302)
Screenshot: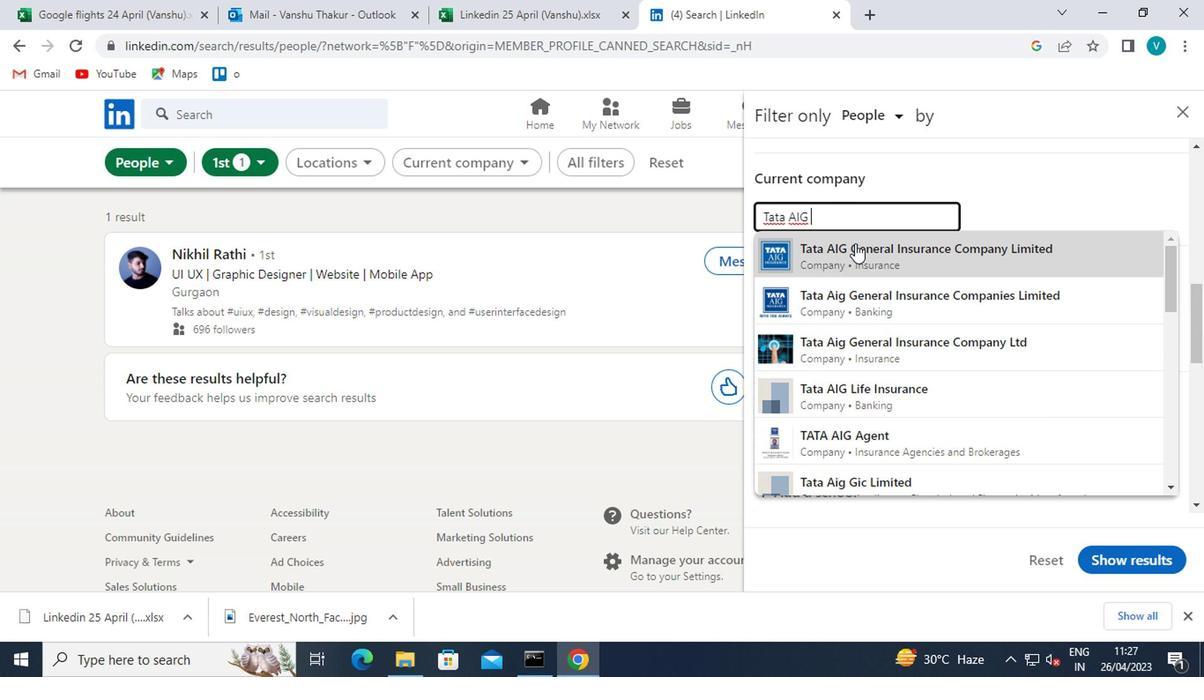 
Action: Mouse scrolled (731, 301) with delta (0, 0)
Screenshot: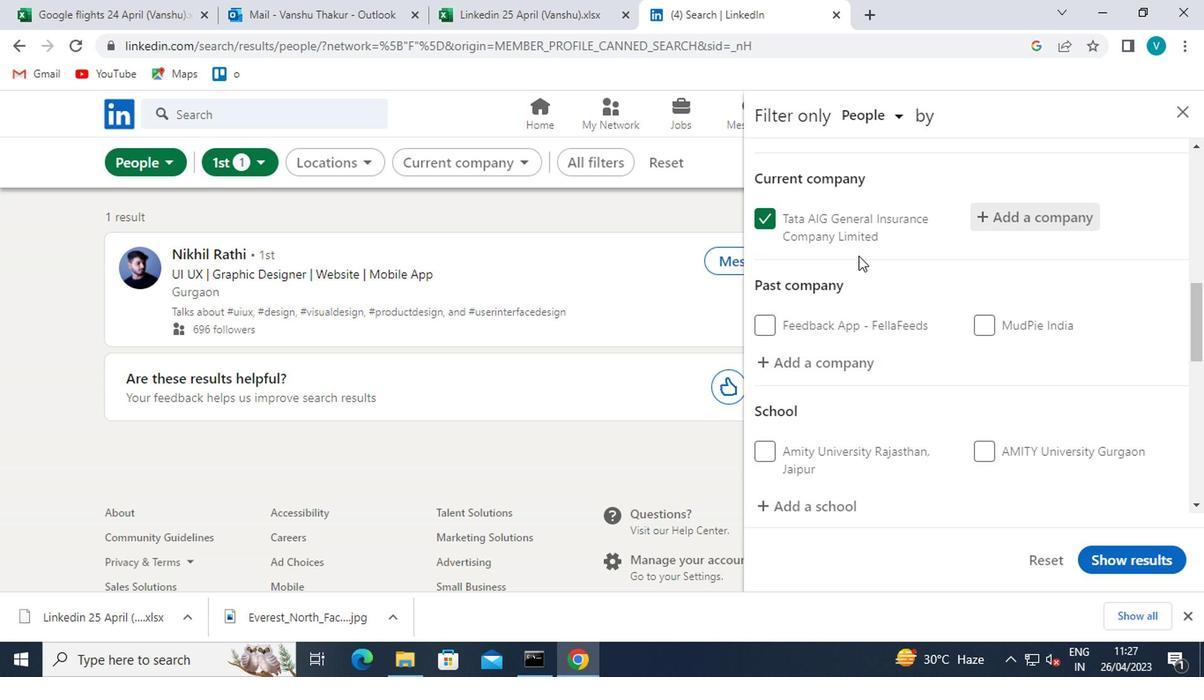 
Action: Mouse scrolled (731, 301) with delta (0, 0)
Screenshot: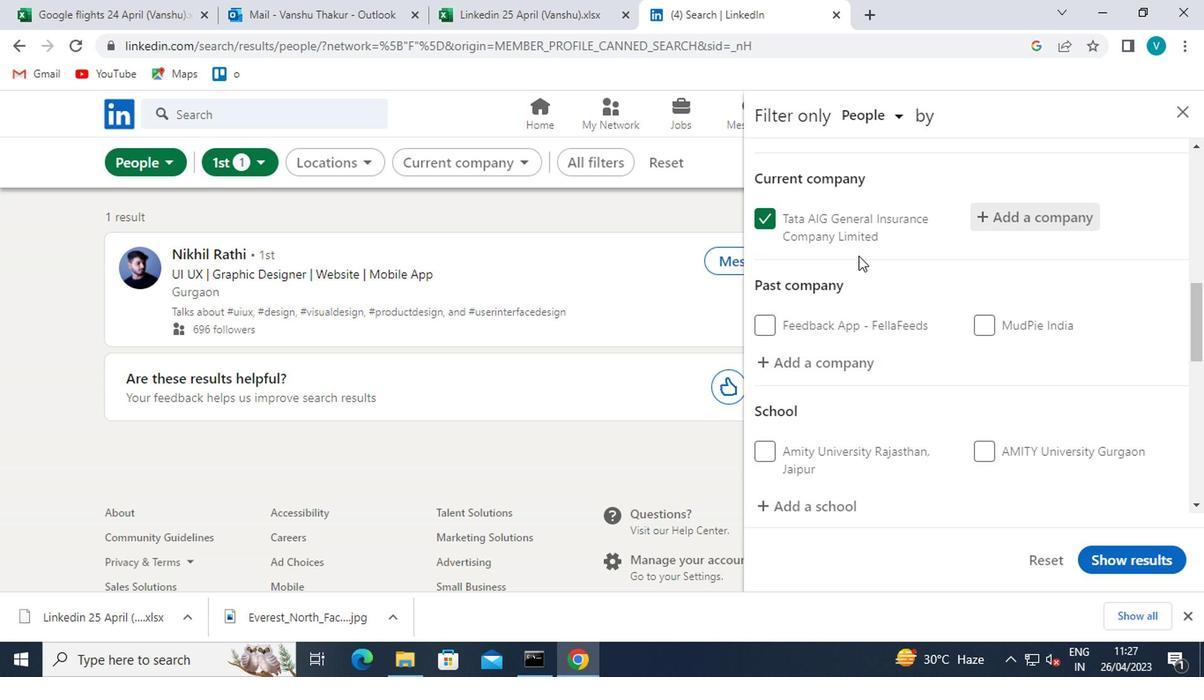 
Action: Mouse moved to (700, 352)
Screenshot: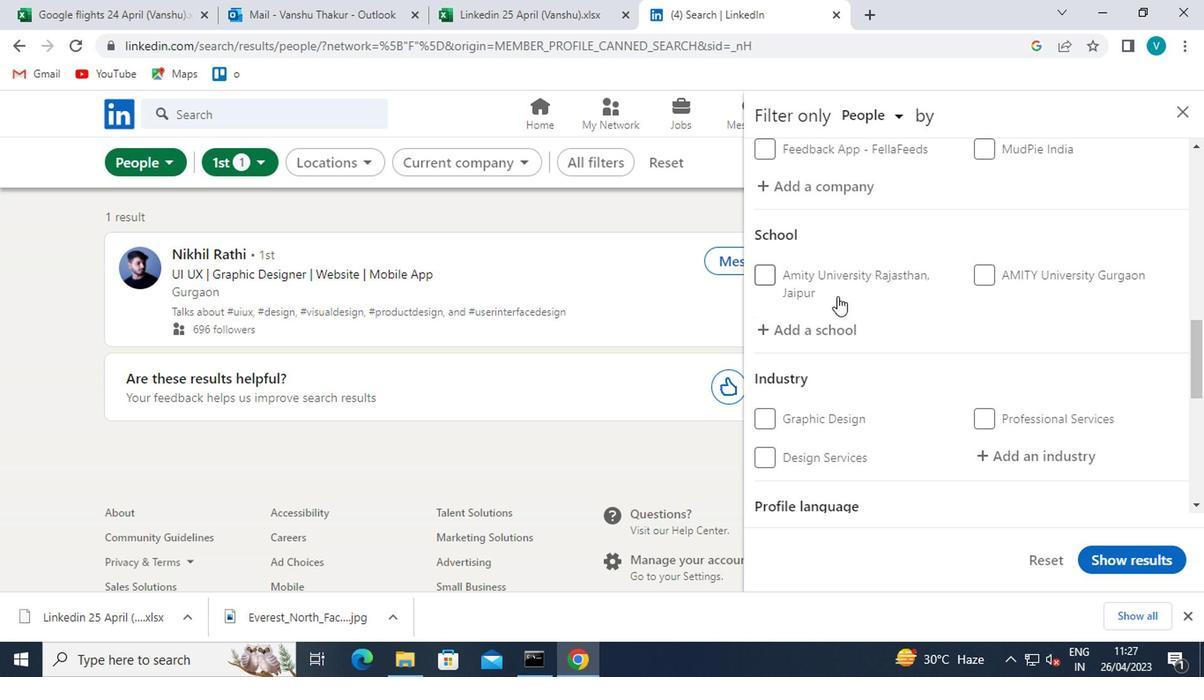 
Action: Mouse pressed left at (700, 352)
Screenshot: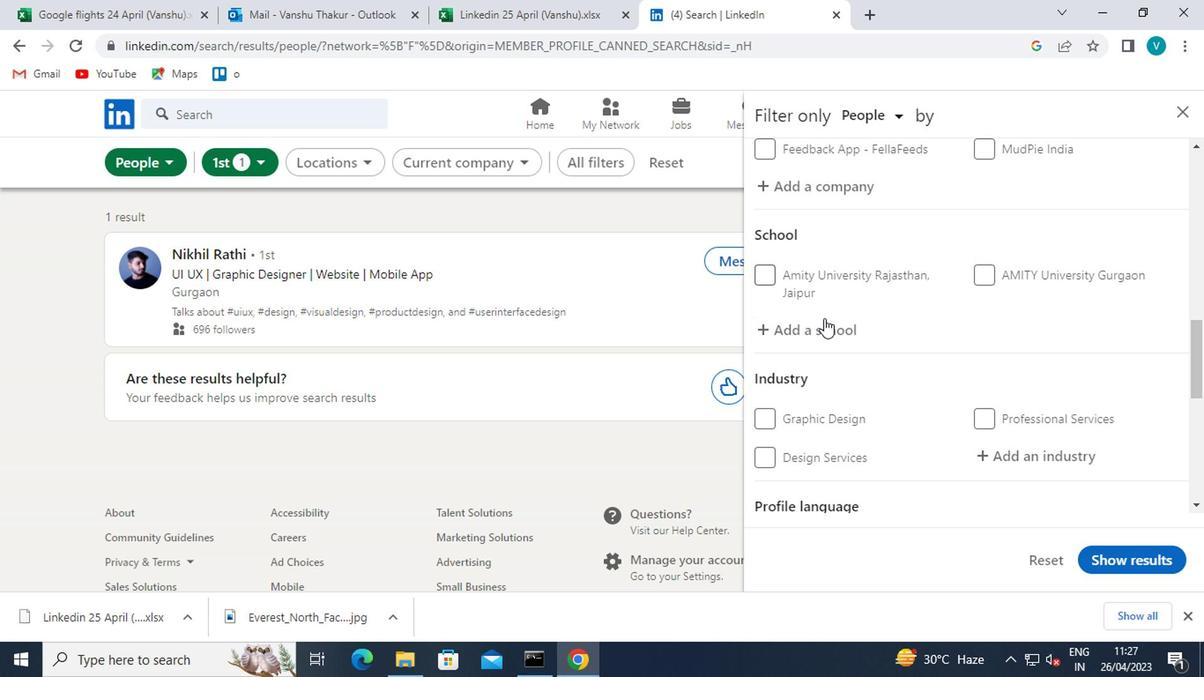 
Action: Key pressed <Key.shift>JAGANNATH<Key.space><Key.shift>UNIVERSITY
Screenshot: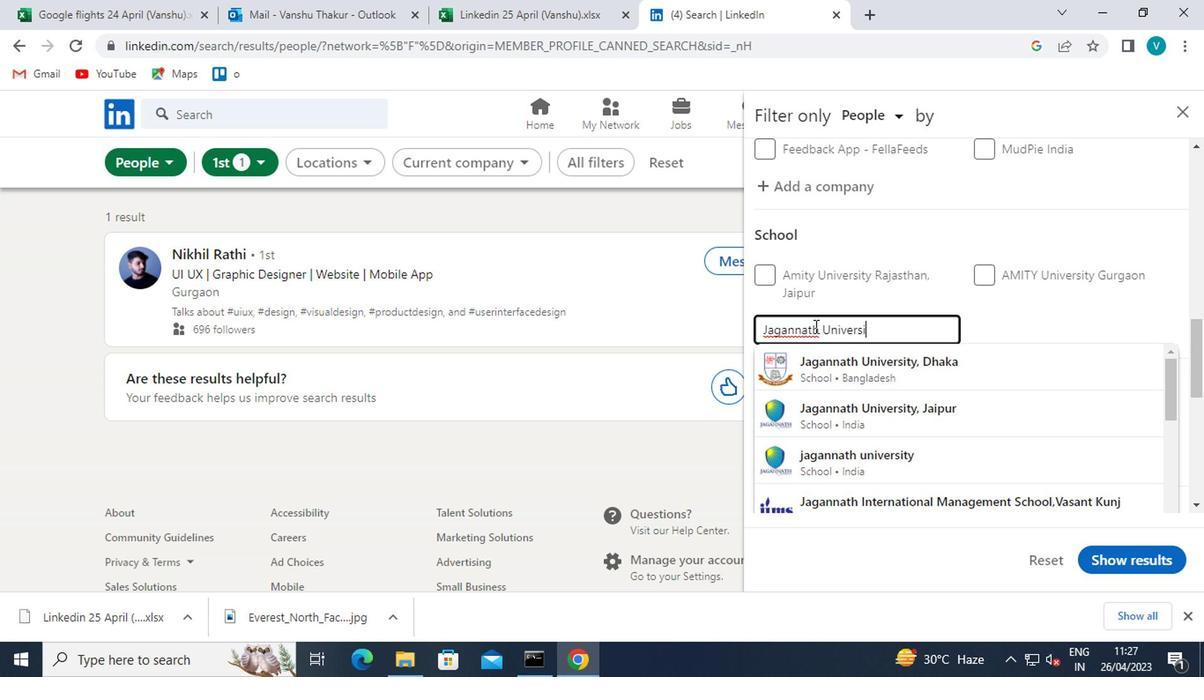 
Action: Mouse moved to (746, 414)
Screenshot: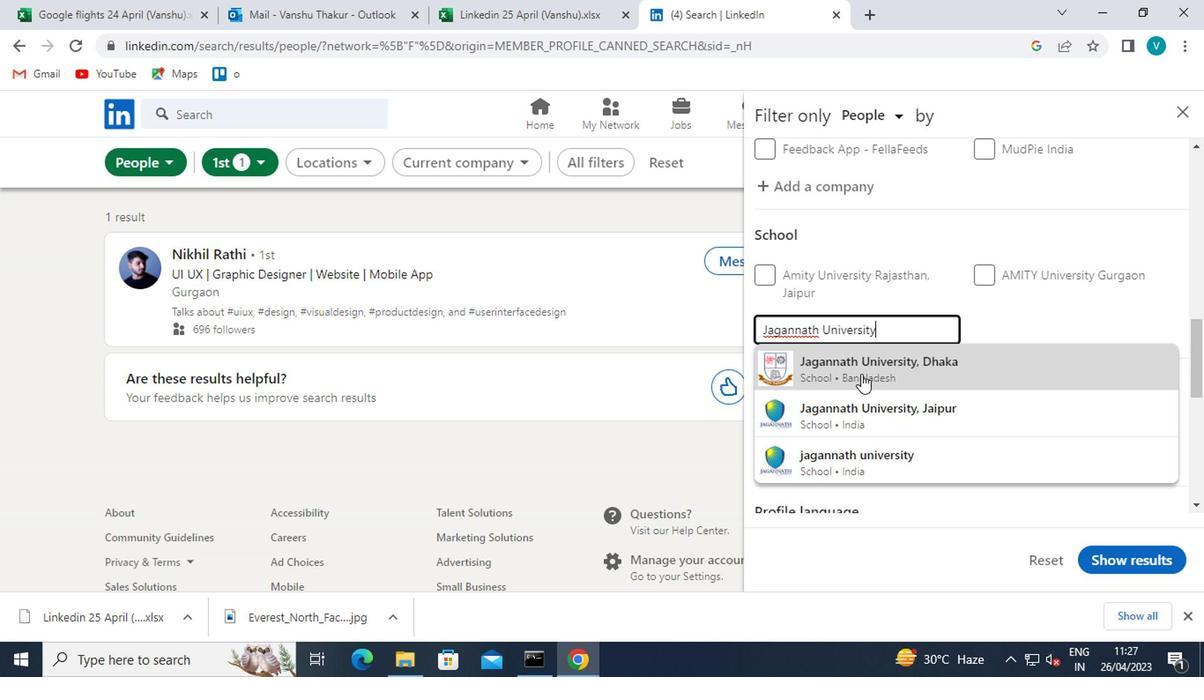 
Action: Mouse pressed left at (746, 414)
Screenshot: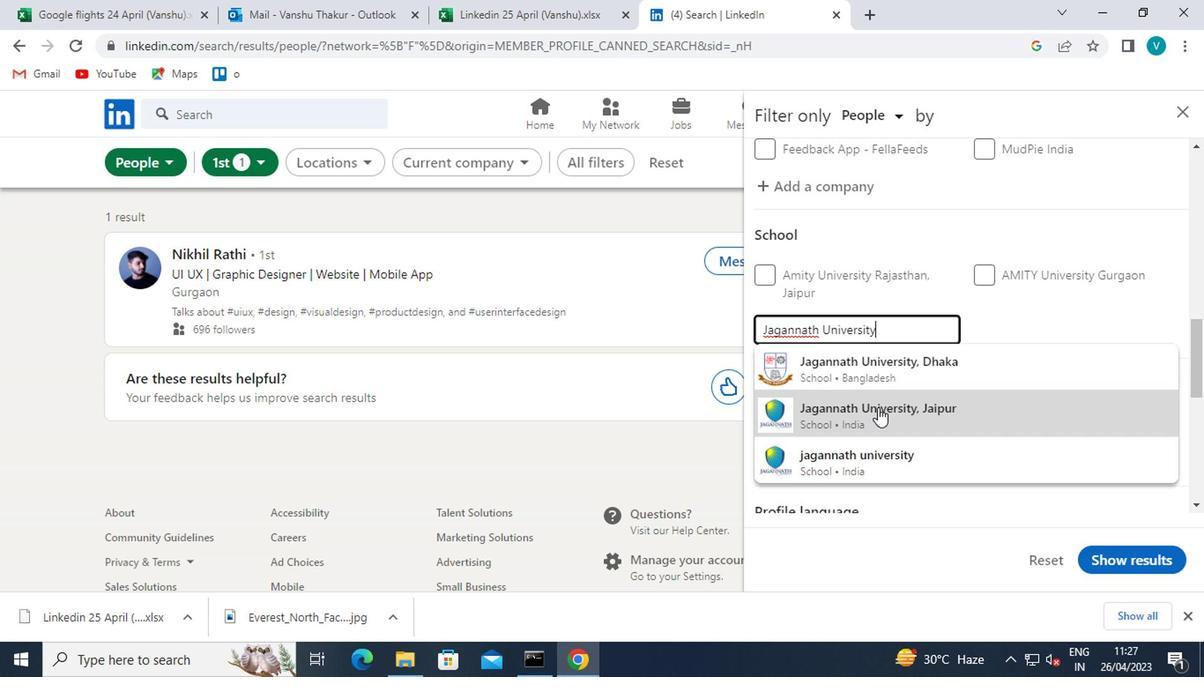 
Action: Mouse moved to (747, 414)
Screenshot: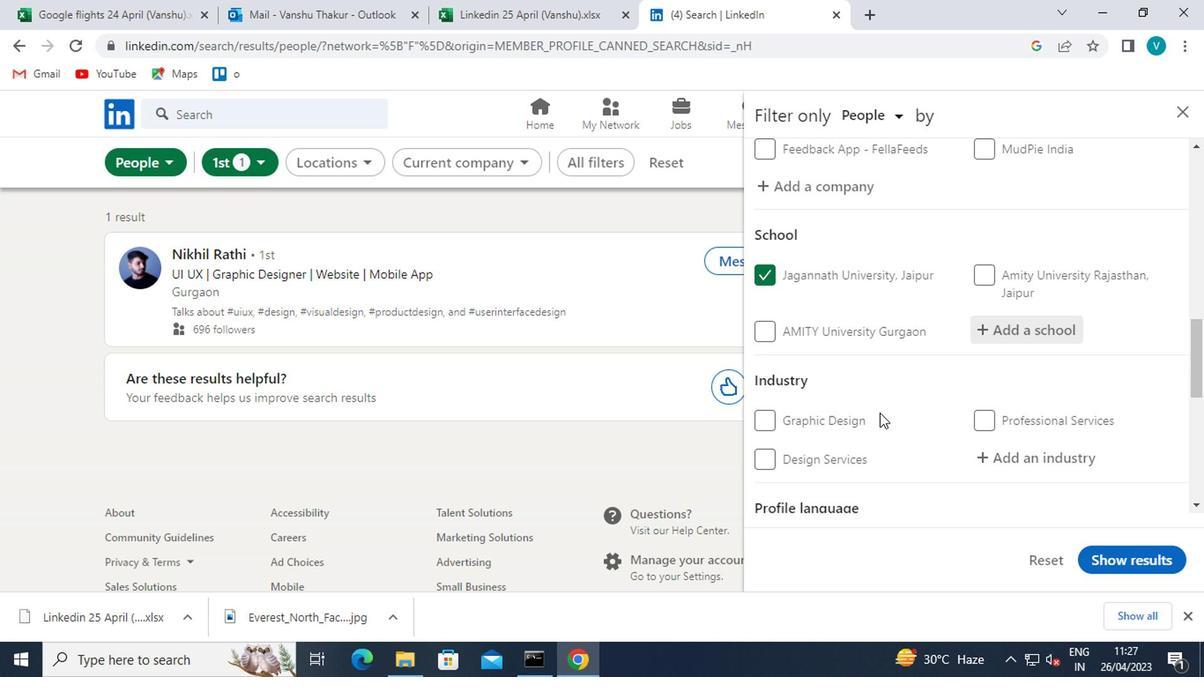 
Action: Mouse scrolled (747, 413) with delta (0, 0)
Screenshot: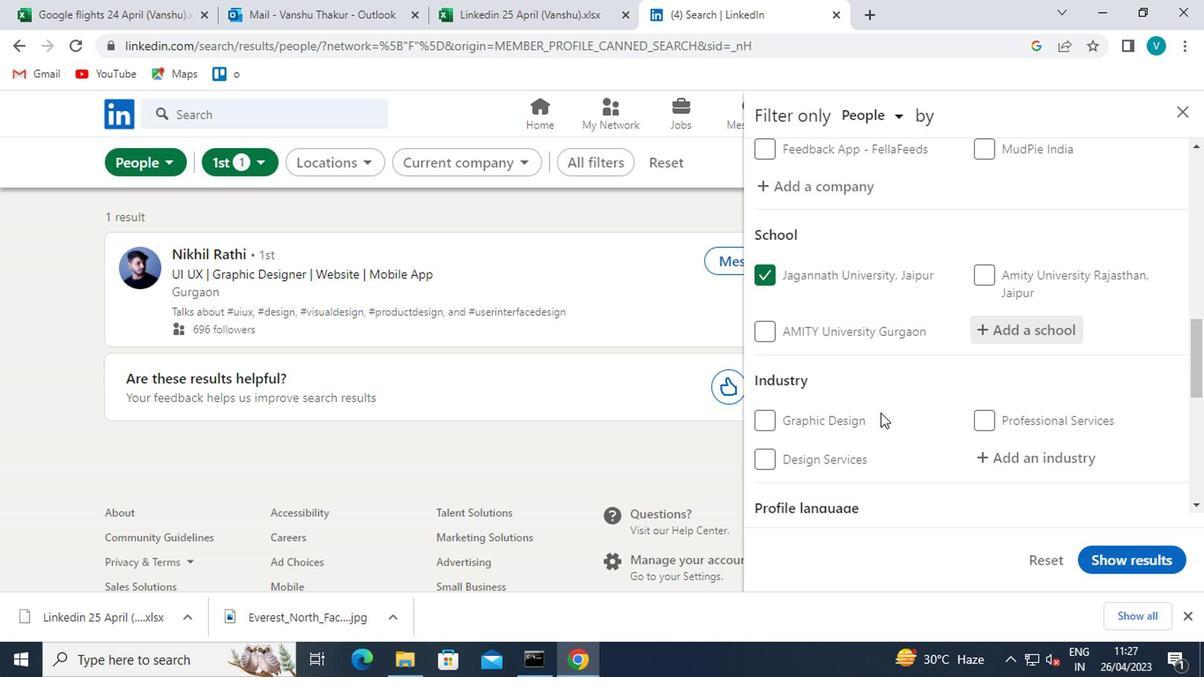 
Action: Mouse scrolled (747, 413) with delta (0, 0)
Screenshot: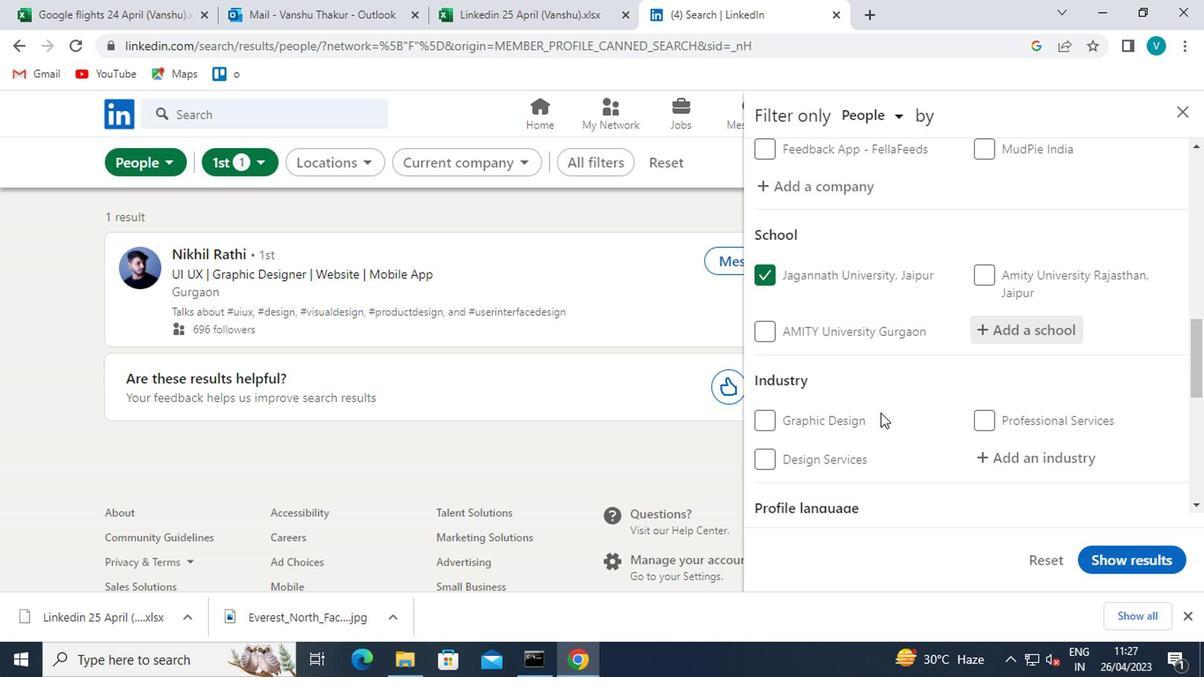 
Action: Mouse moved to (857, 322)
Screenshot: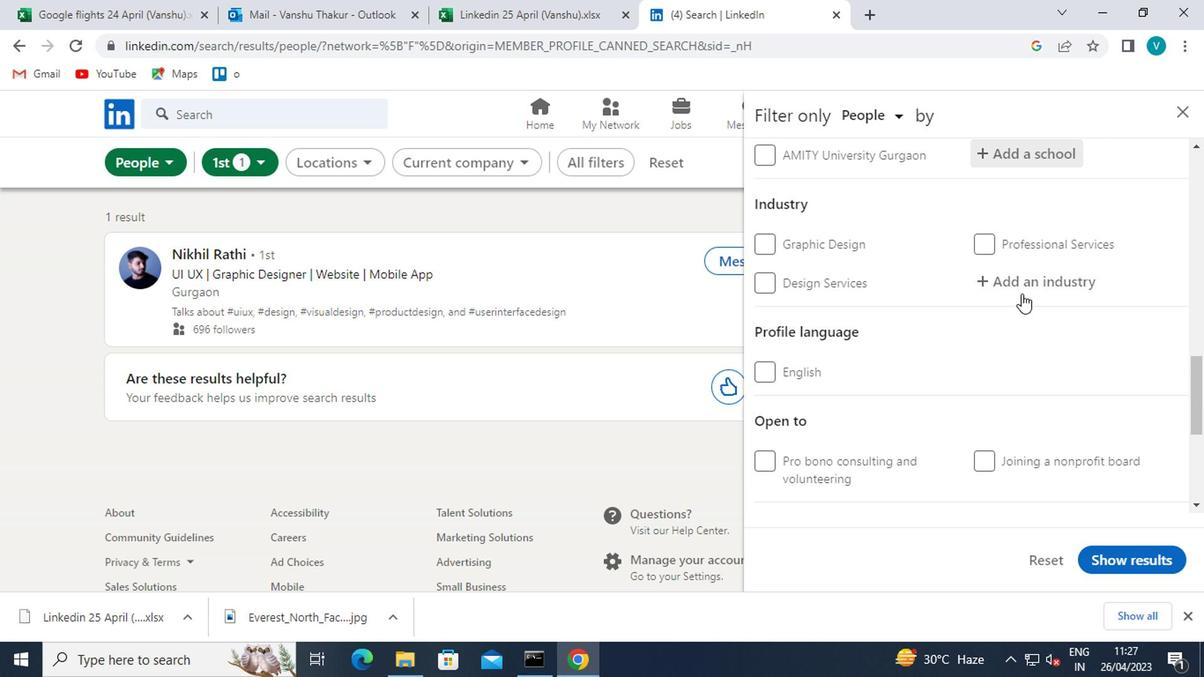 
Action: Mouse pressed left at (857, 322)
Screenshot: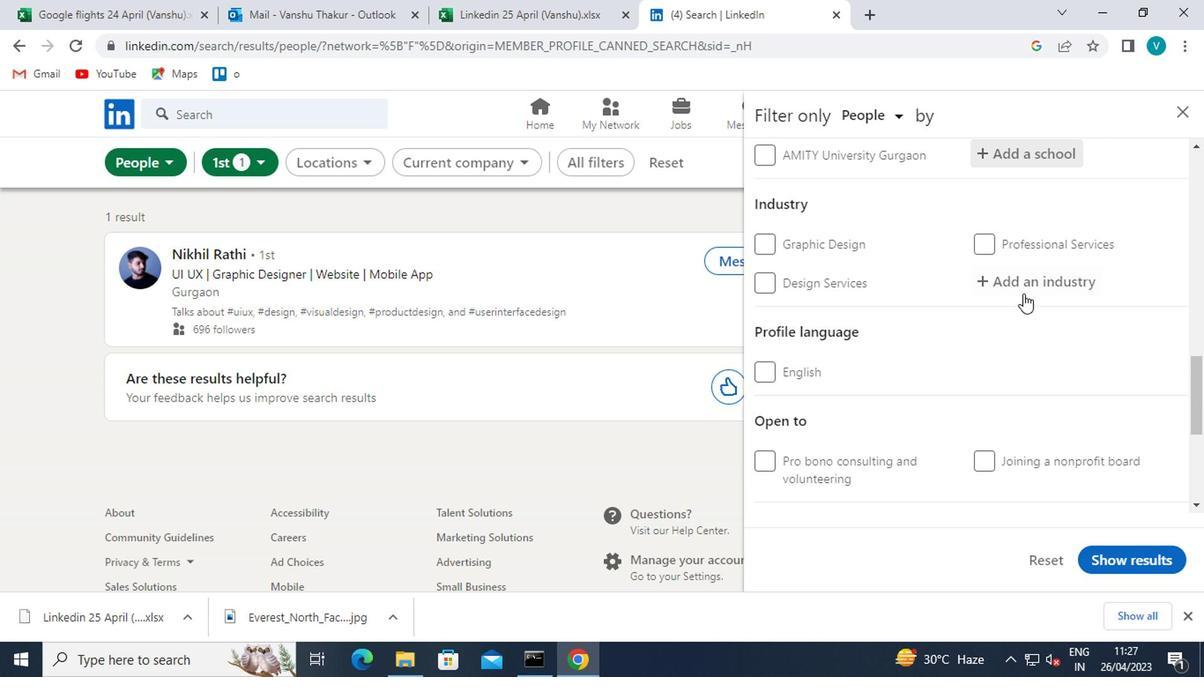 
Action: Key pressed <Key.shift>WHOLESALE<Key.space><Key.shift>FURNITURE<Key.space>
Screenshot: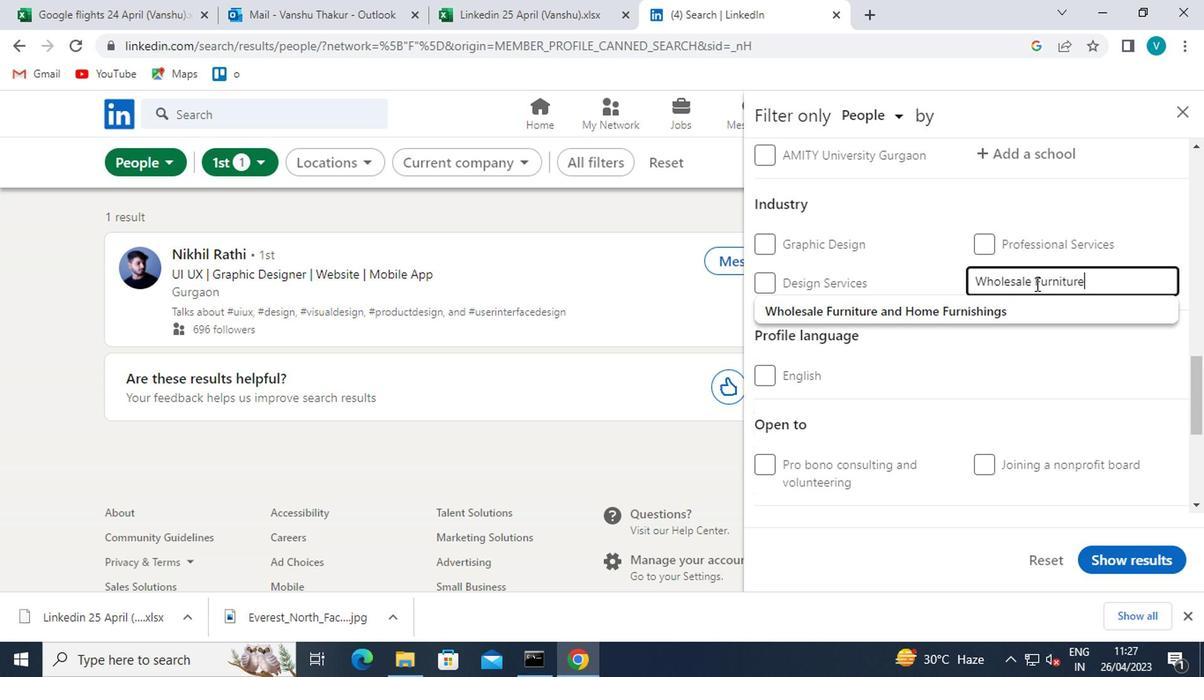 
Action: Mouse moved to (873, 342)
Screenshot: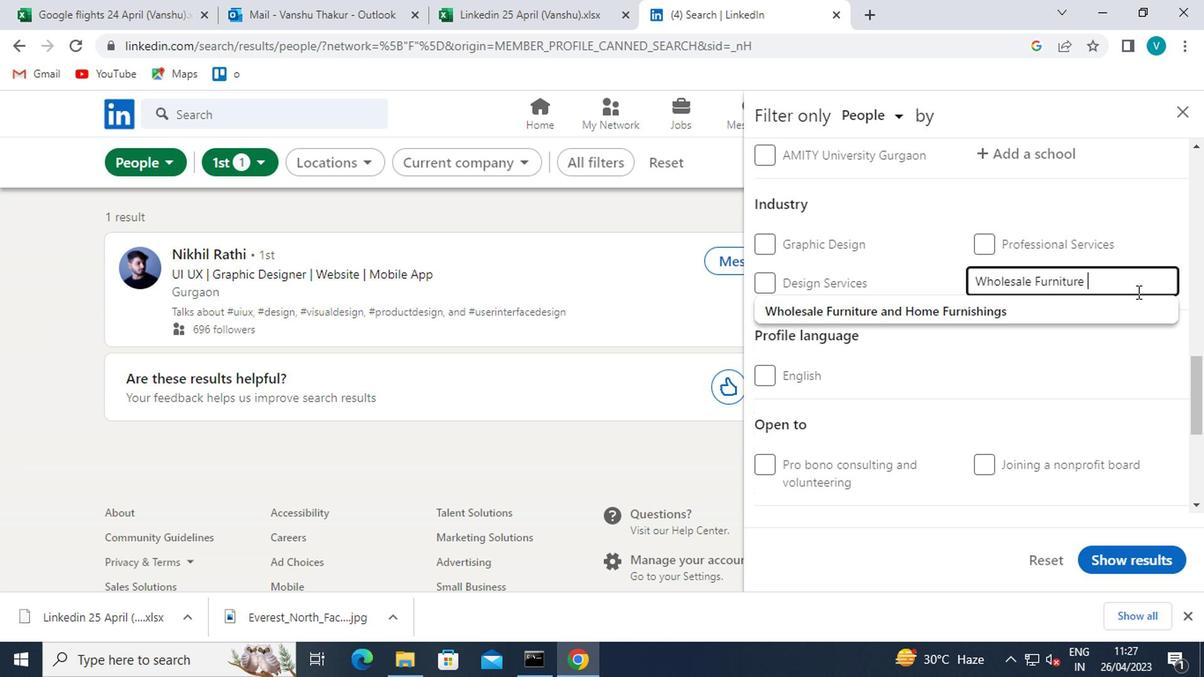 
Action: Mouse pressed left at (873, 342)
Screenshot: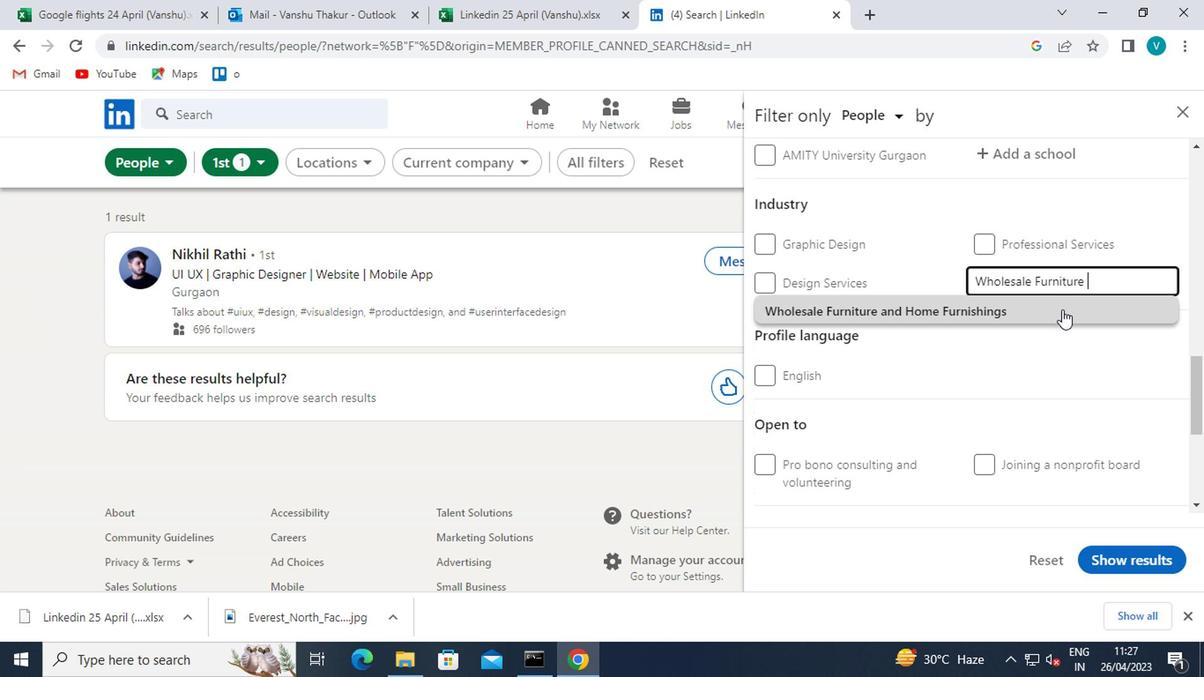 
Action: Mouse moved to (862, 345)
Screenshot: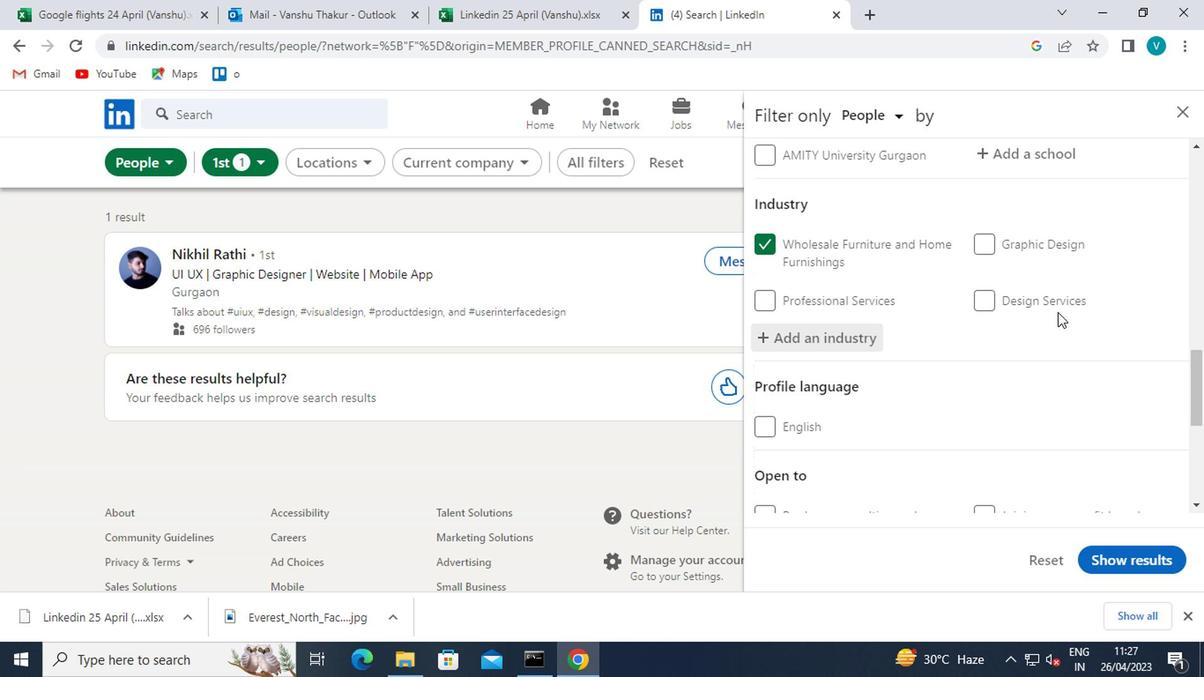 
Action: Mouse scrolled (862, 344) with delta (0, 0)
Screenshot: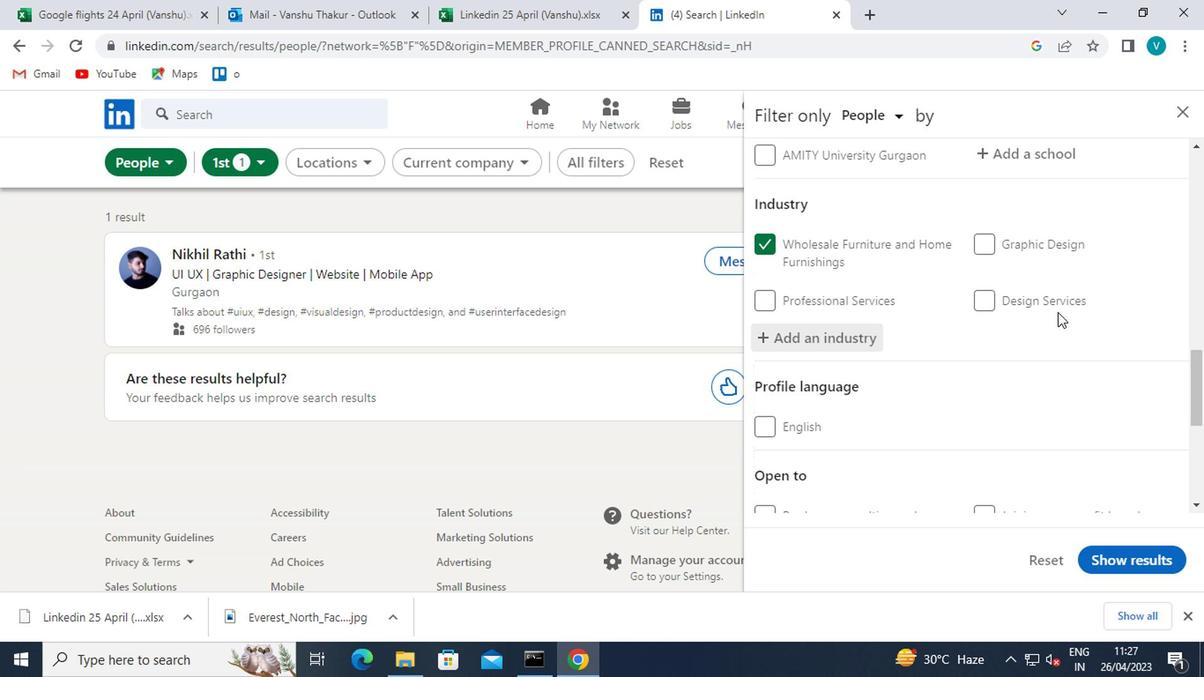 
Action: Mouse moved to (840, 338)
Screenshot: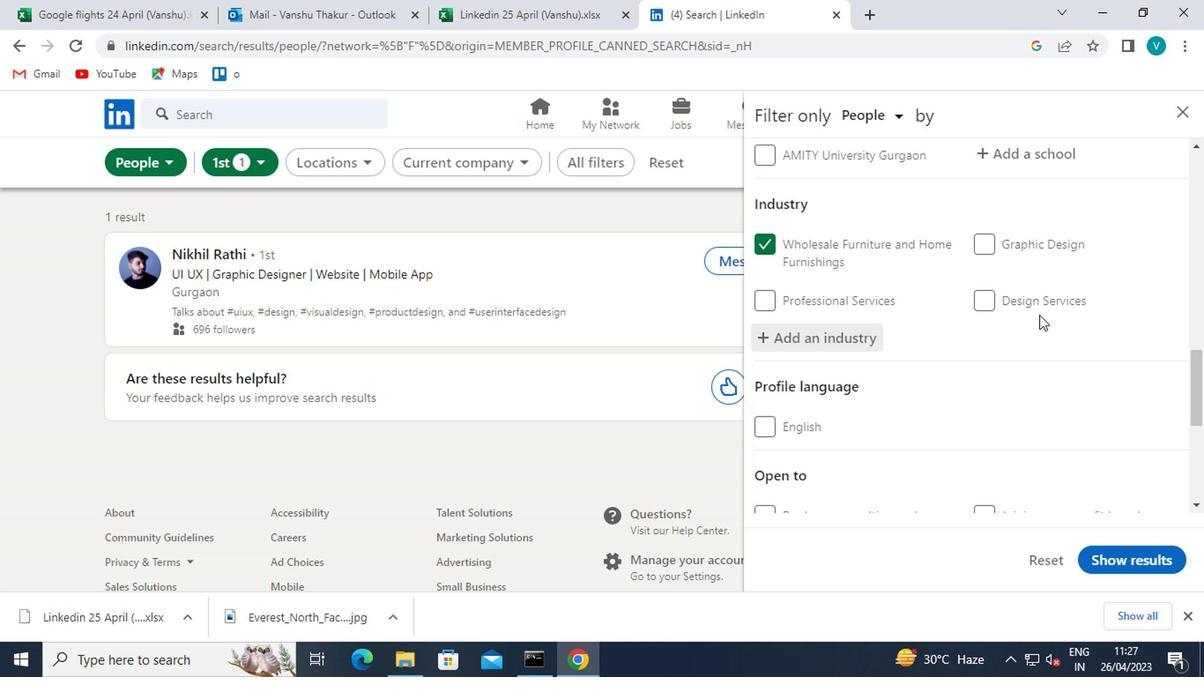 
Action: Mouse scrolled (840, 338) with delta (0, 0)
Screenshot: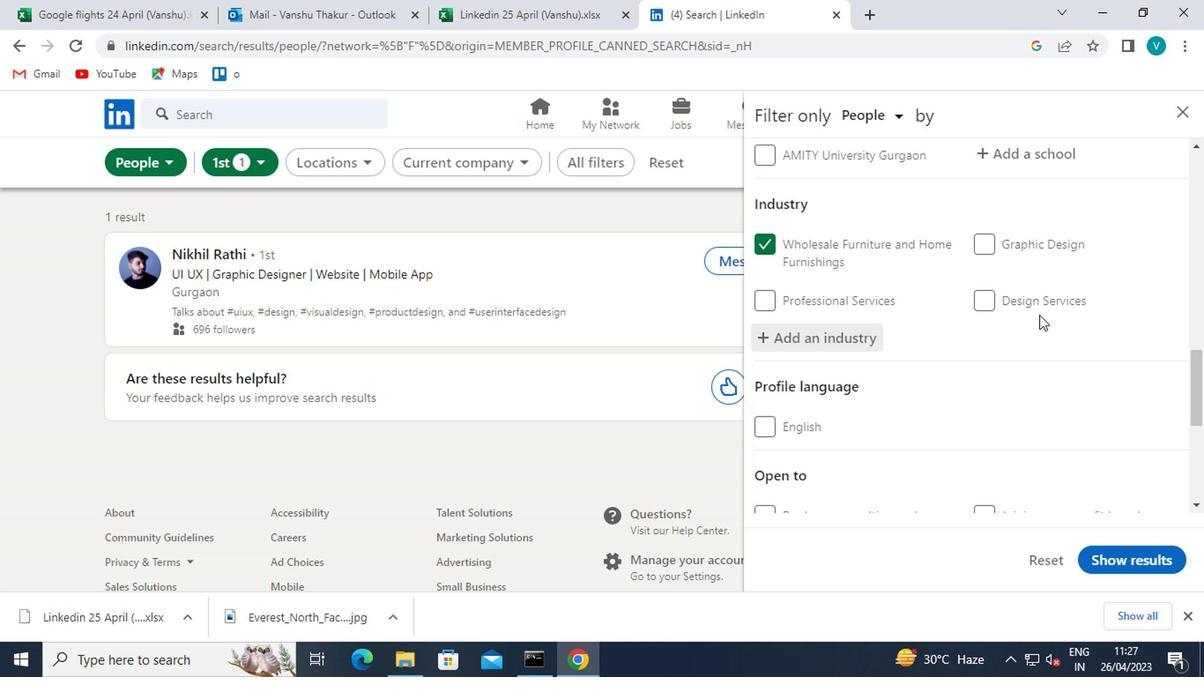 
Action: Mouse moved to (714, 433)
Screenshot: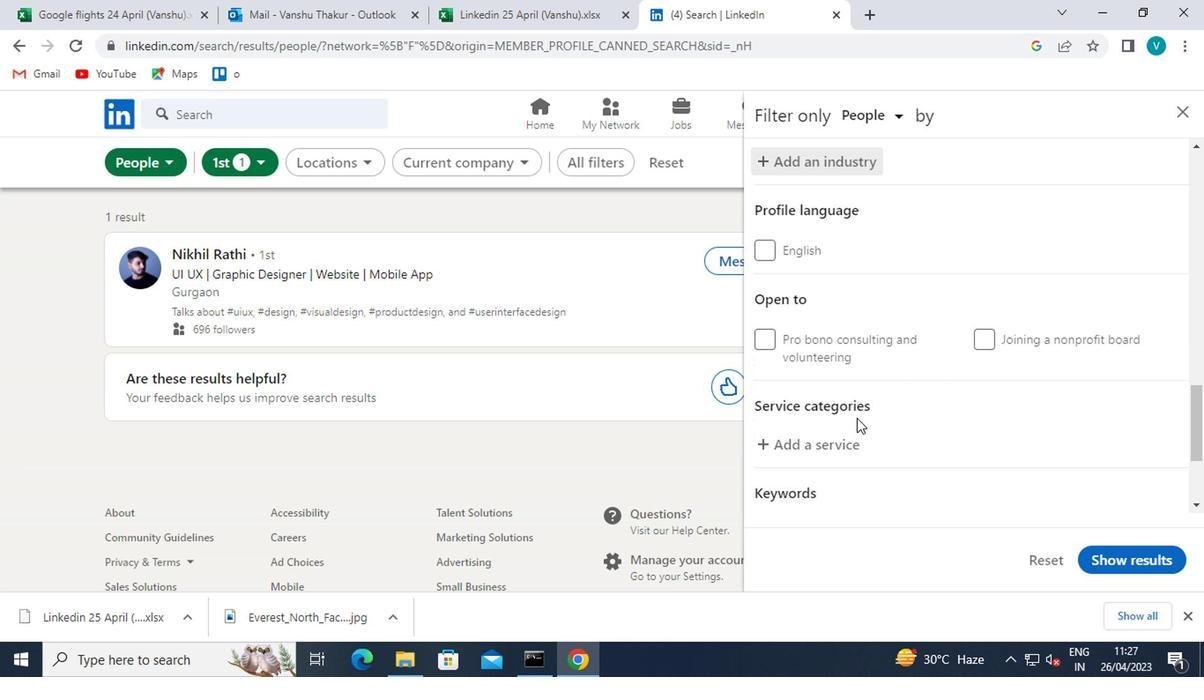 
Action: Mouse pressed left at (714, 433)
Screenshot: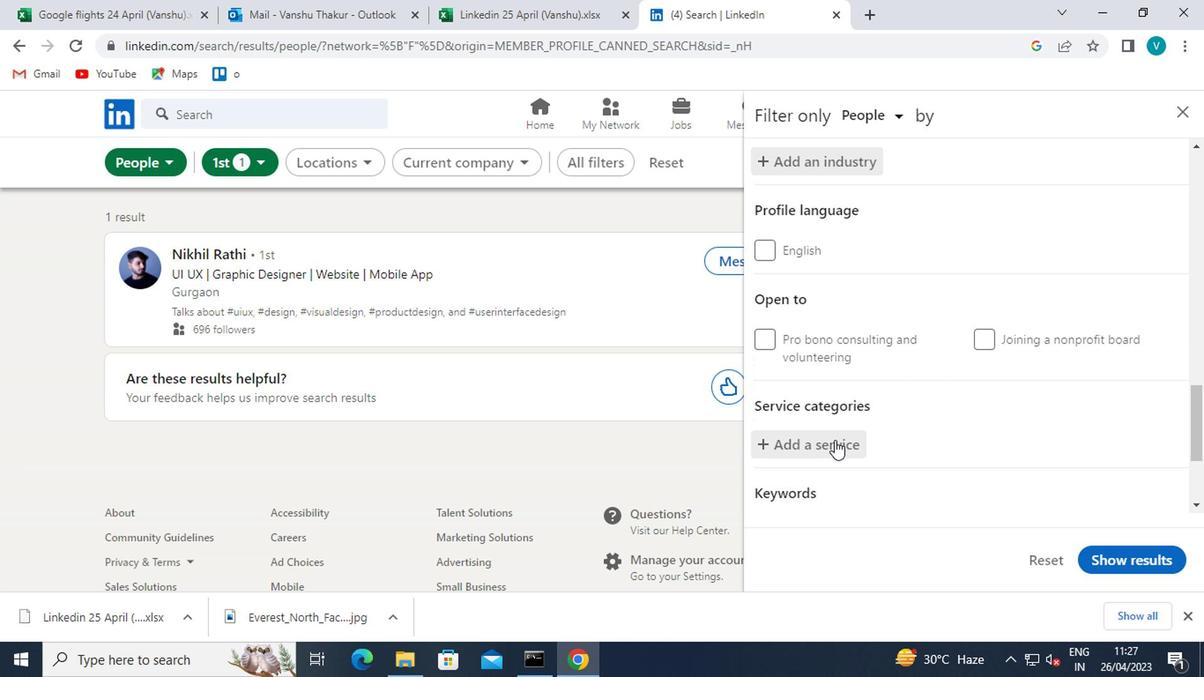 
Action: Mouse moved to (714, 432)
Screenshot: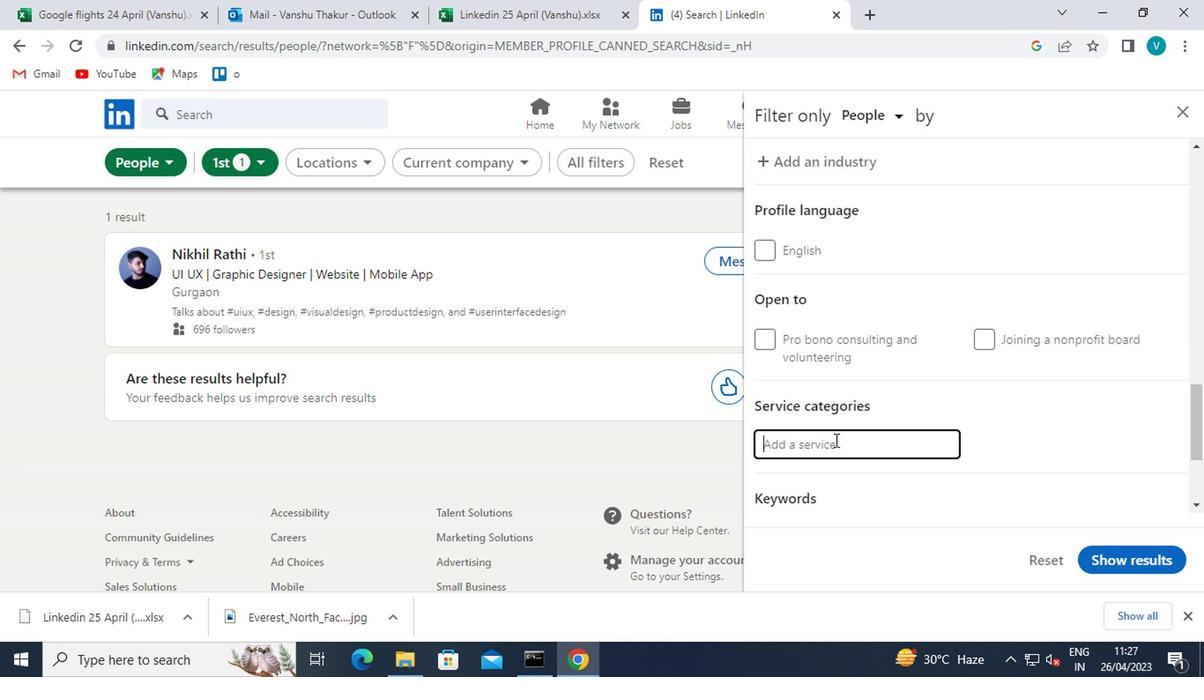 
Action: Key pressed <Key.shift>GROWTH<Key.space>
Screenshot: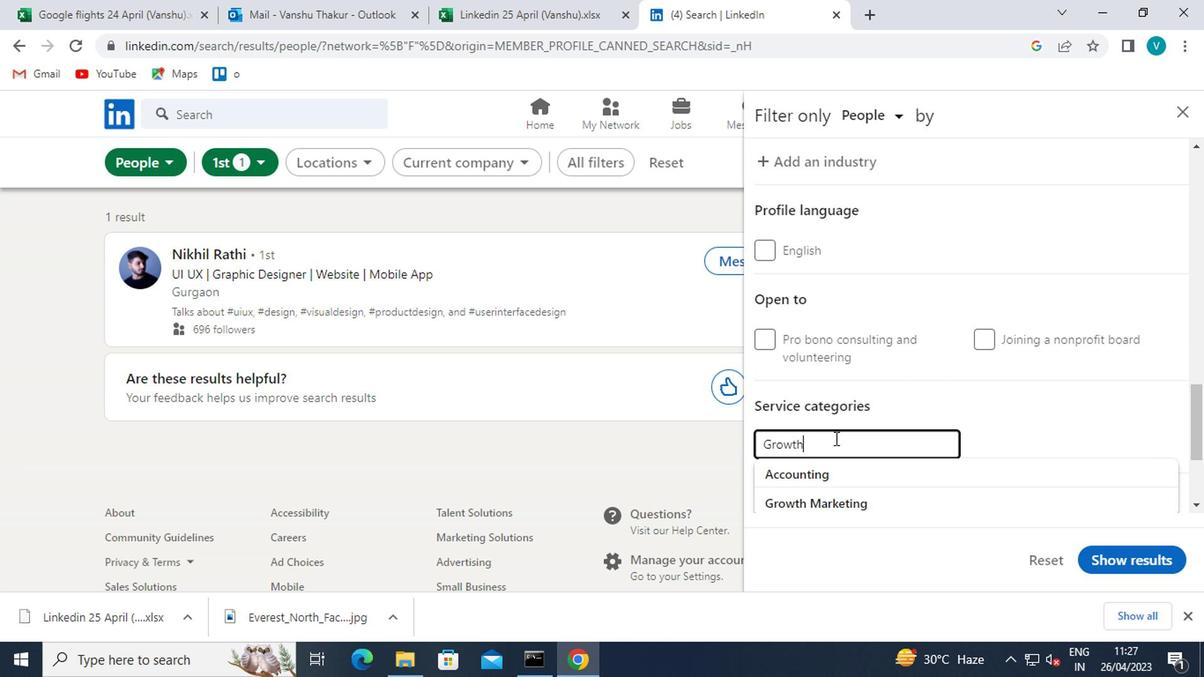 
Action: Mouse moved to (715, 452)
Screenshot: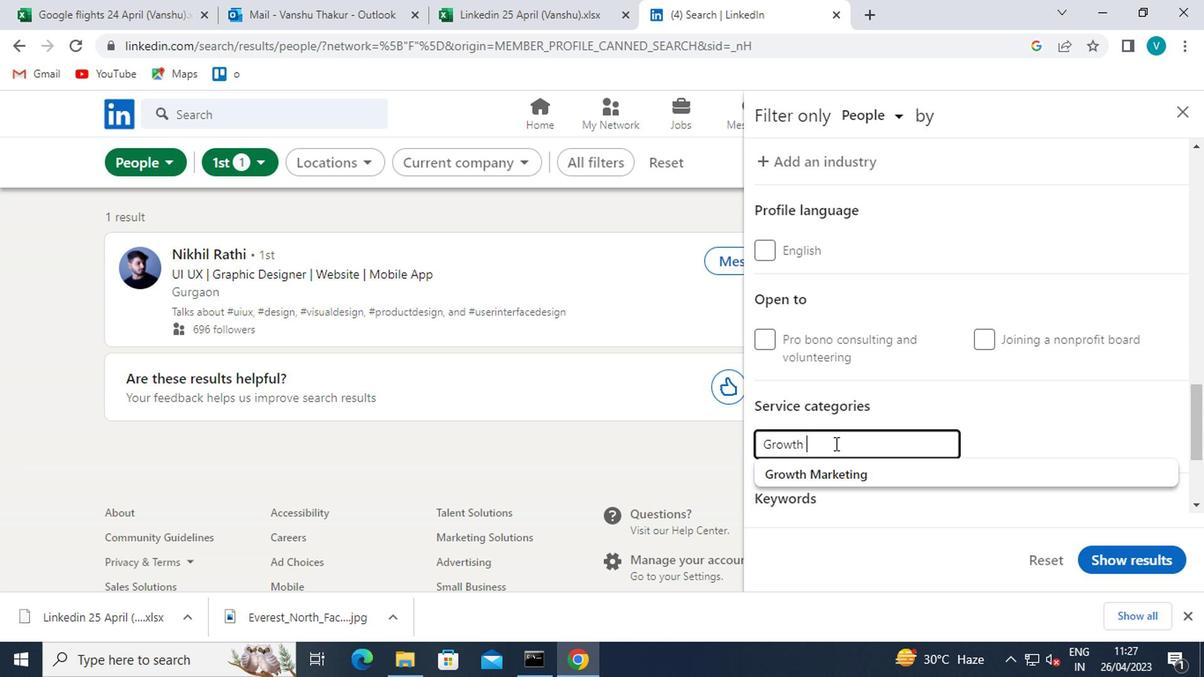 
Action: Mouse pressed left at (715, 452)
Screenshot: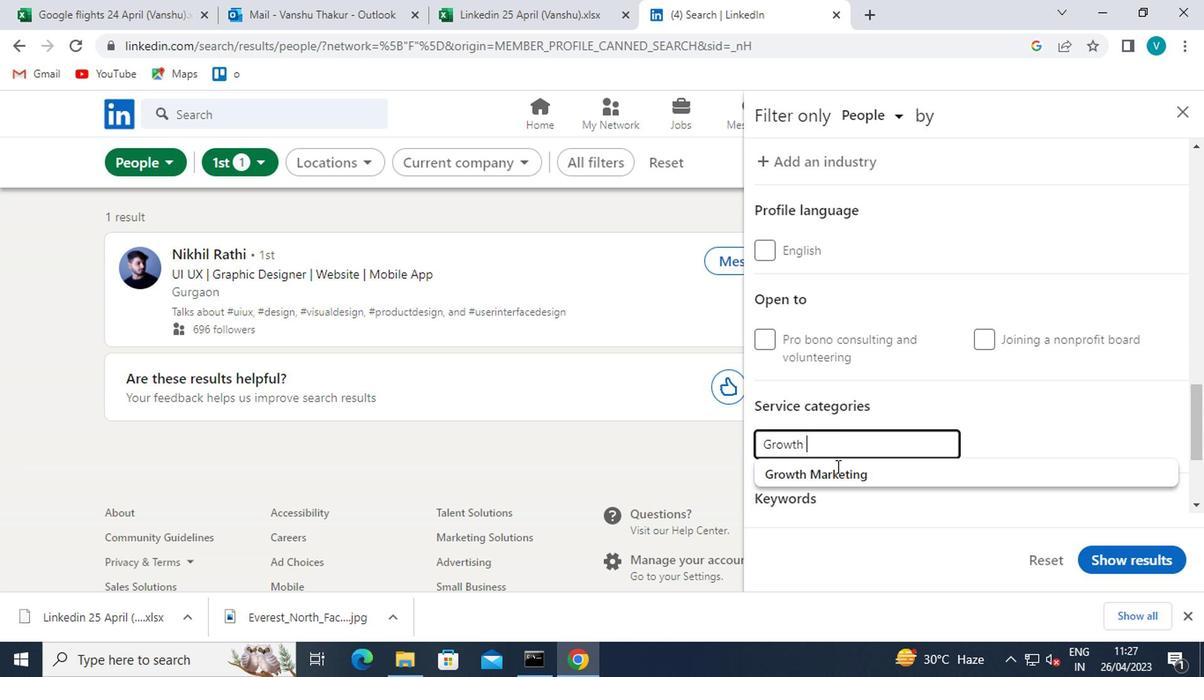 
Action: Mouse moved to (728, 445)
Screenshot: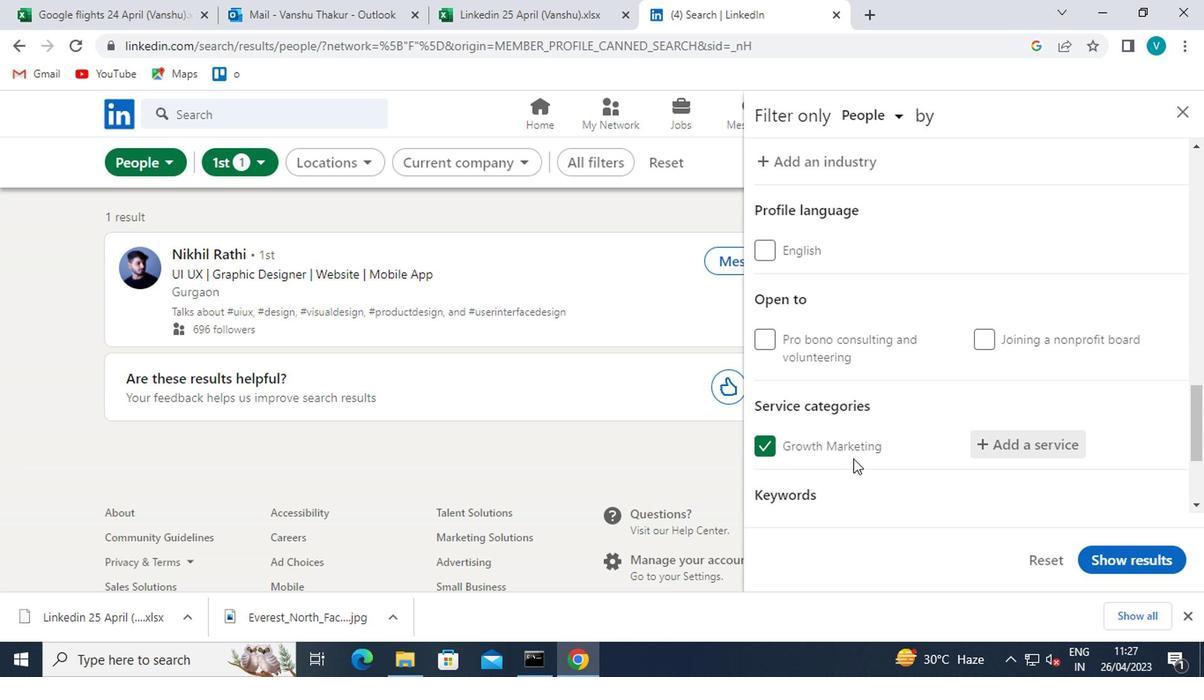 
Action: Mouse scrolled (728, 444) with delta (0, 0)
Screenshot: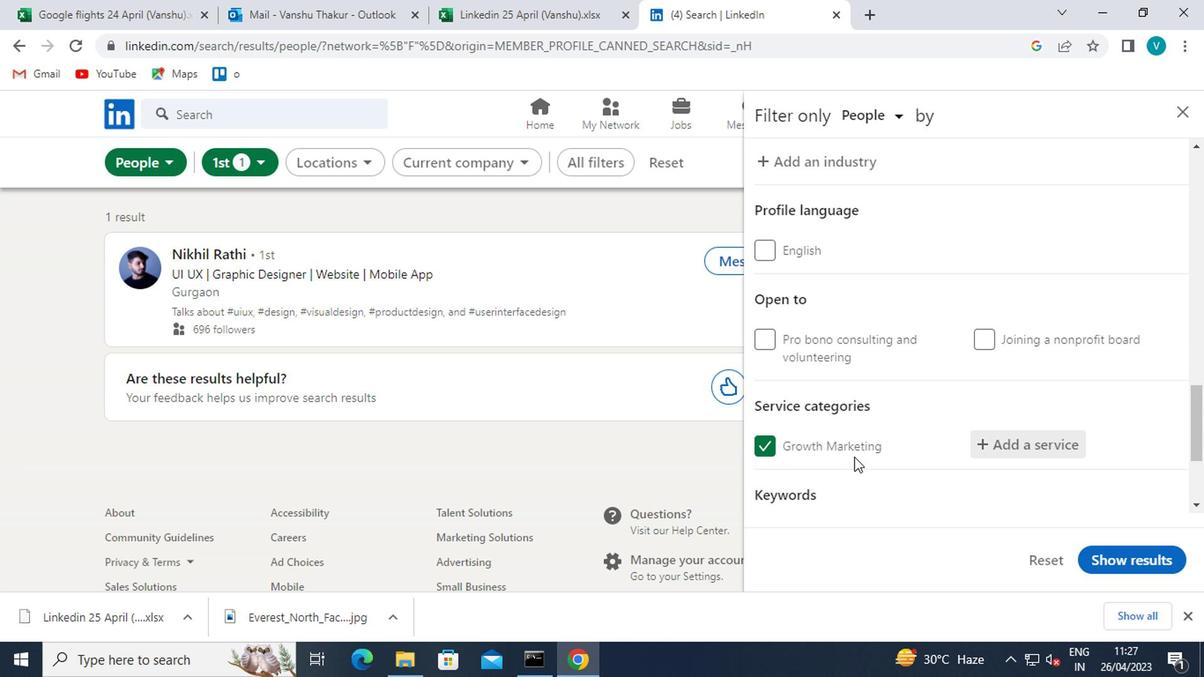 
Action: Mouse scrolled (728, 444) with delta (0, 0)
Screenshot: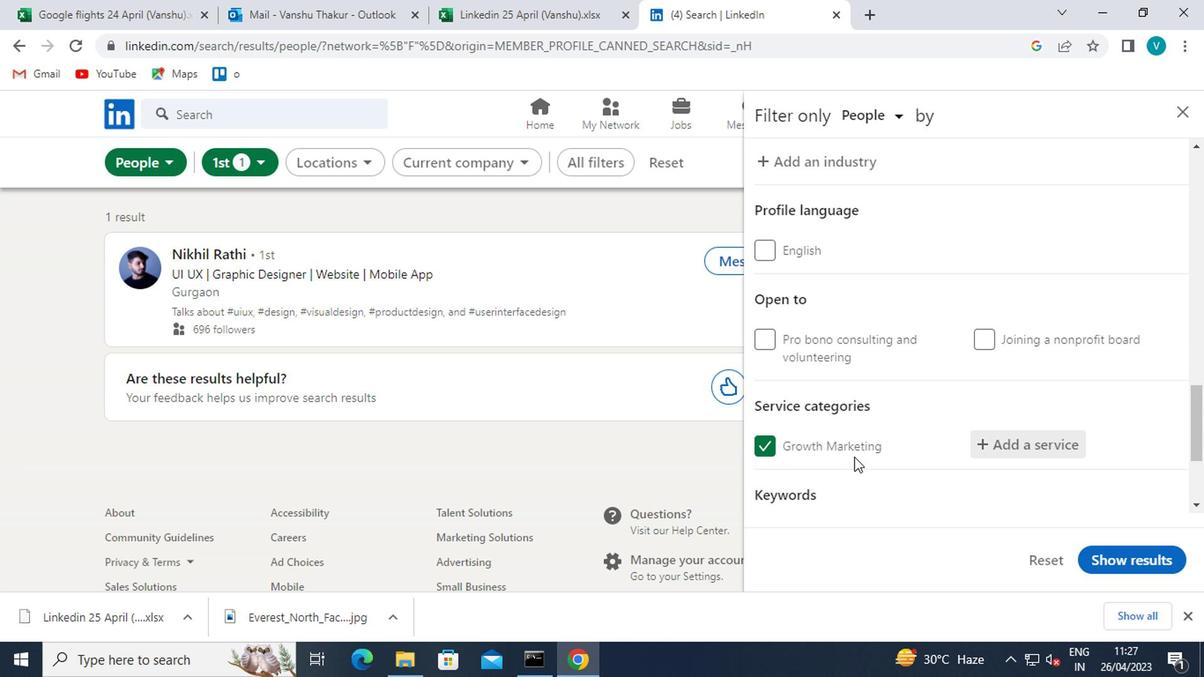 
Action: Mouse scrolled (728, 444) with delta (0, 0)
Screenshot: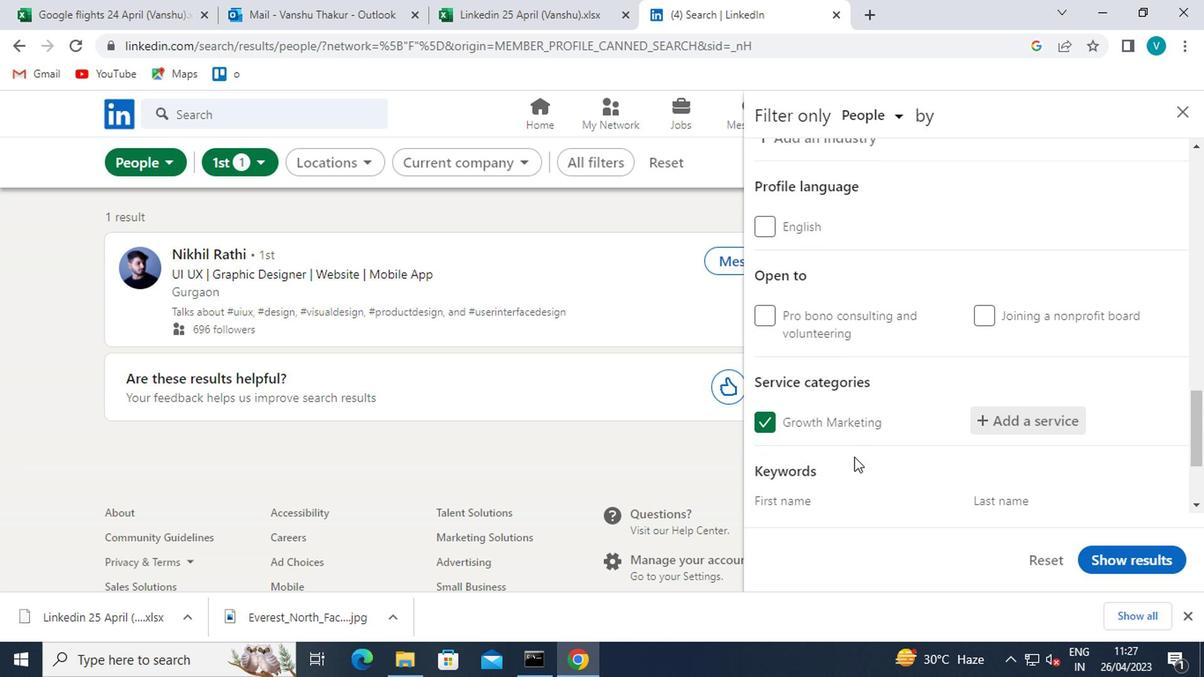 
Action: Mouse moved to (729, 422)
Screenshot: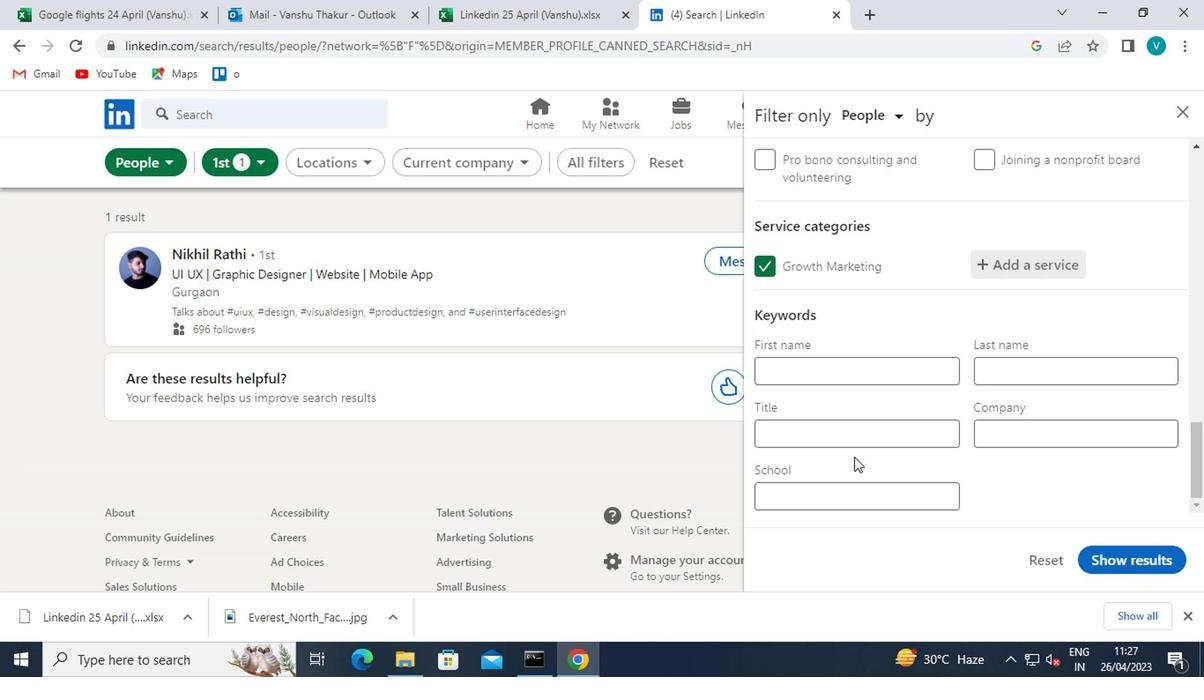 
Action: Mouse pressed left at (729, 422)
Screenshot: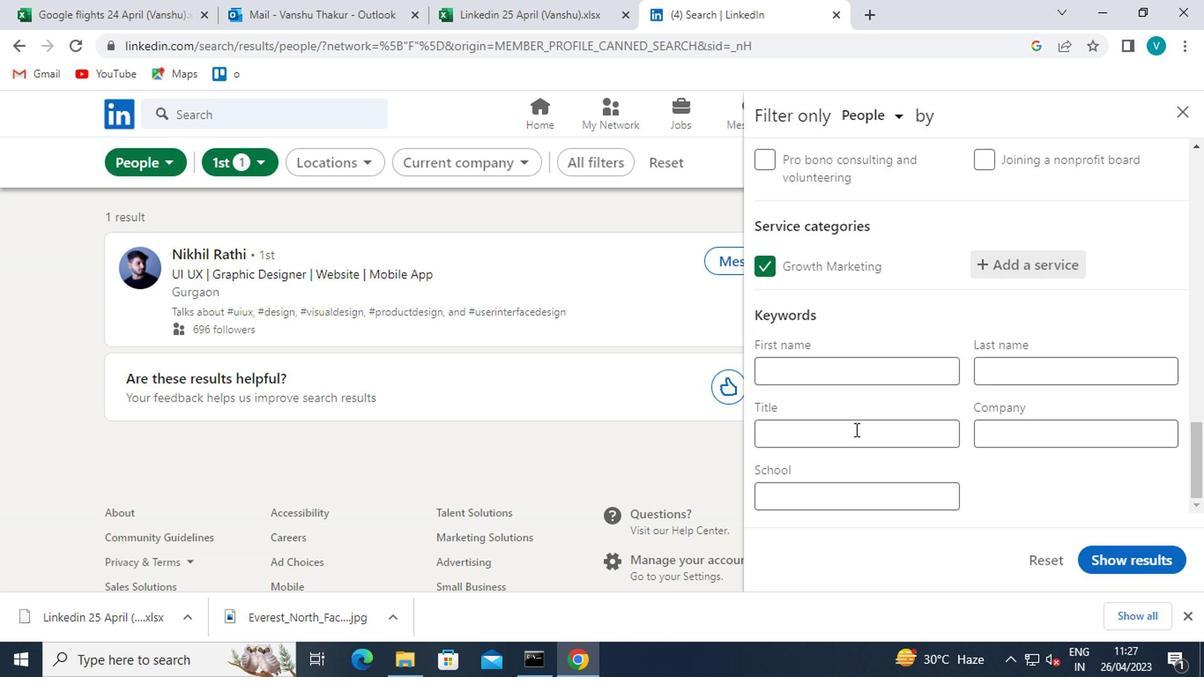 
Action: Key pressed <Key.shift>TRUCK<Key.space><Key.shift>DRIVER
Screenshot: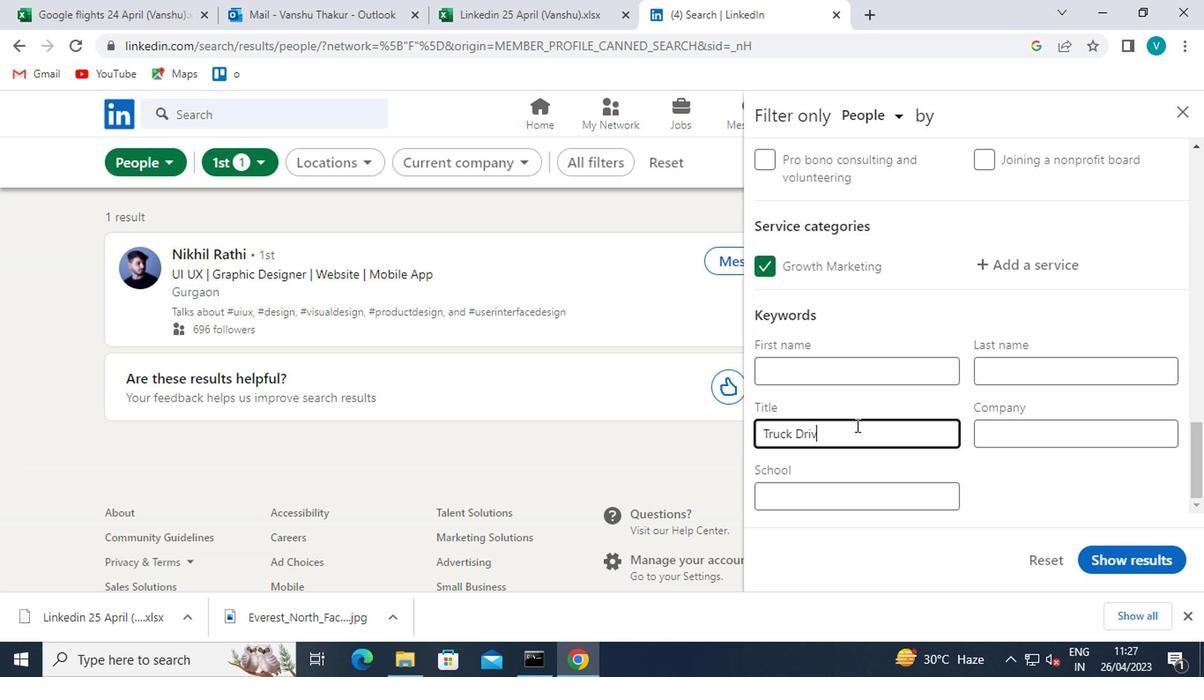 
Action: Mouse moved to (928, 520)
Screenshot: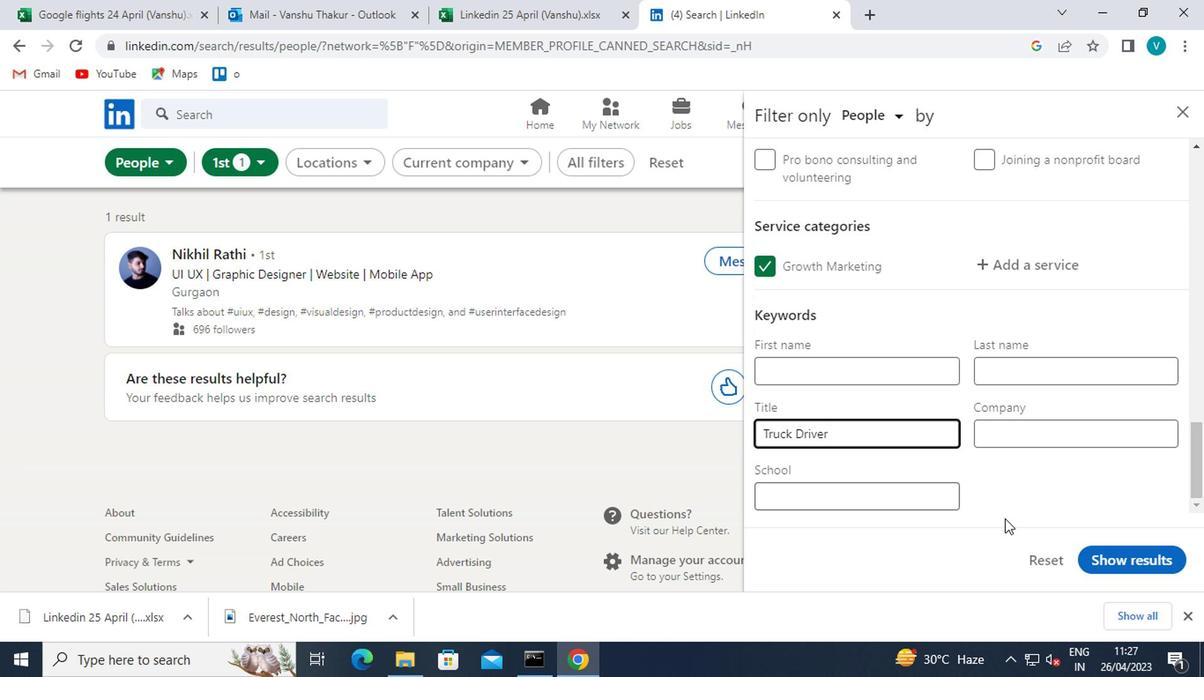 
Action: Mouse pressed left at (928, 520)
Screenshot: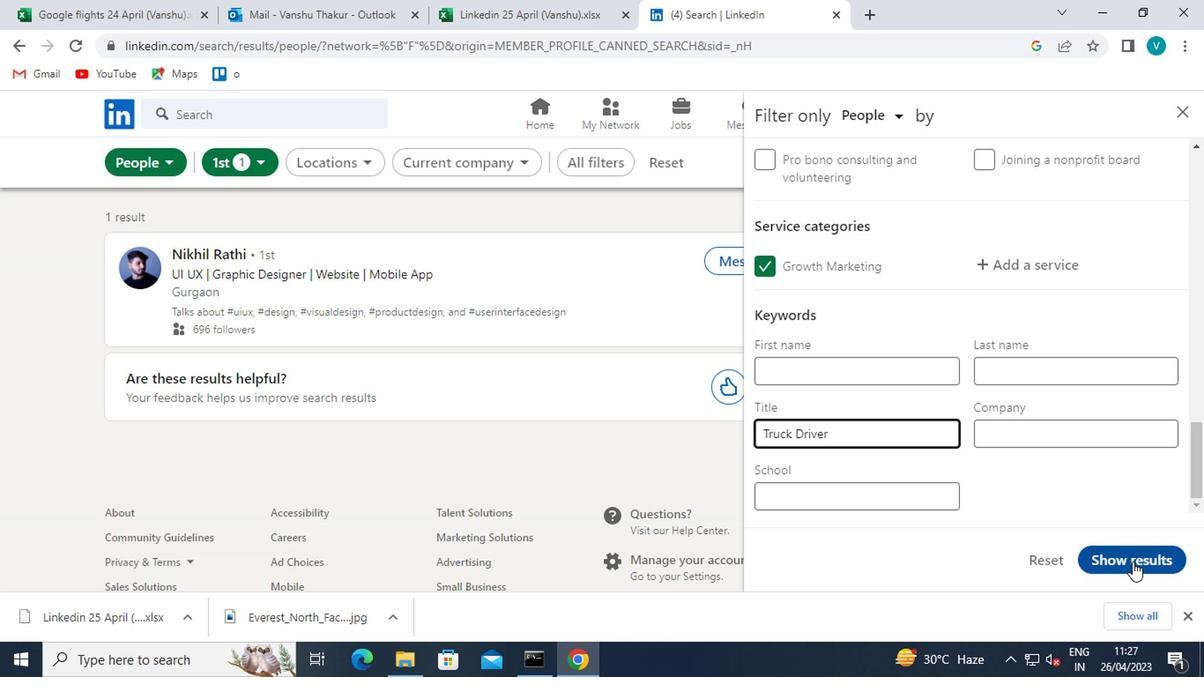 
Action: Mouse moved to (929, 520)
Screenshot: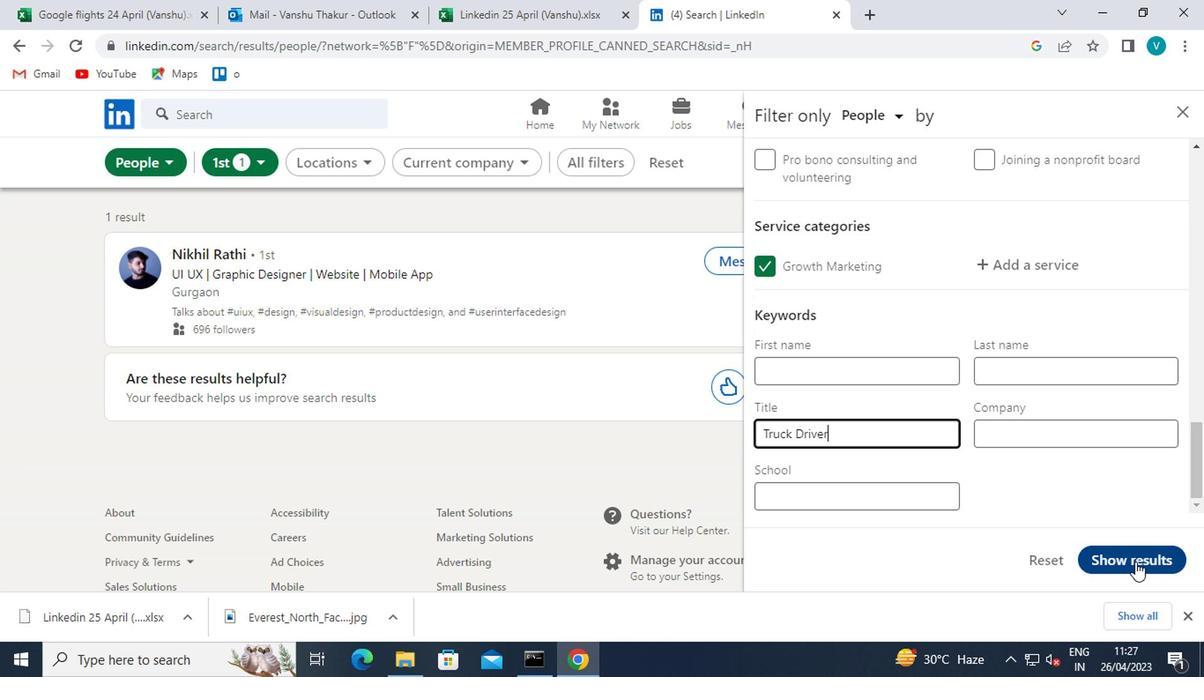 
